 Task: Look for space in Leninogorsk, Russia from 1st June, 2023 to 9th June, 2023 for 5 adults in price range Rs.6000 to Rs.12000. Place can be entire place with 3 bedrooms having 3 beds and 3 bathrooms. Property type can be house, flat, guest house. Booking option can be shelf check-in. Required host language is English.
Action: Mouse moved to (487, 112)
Screenshot: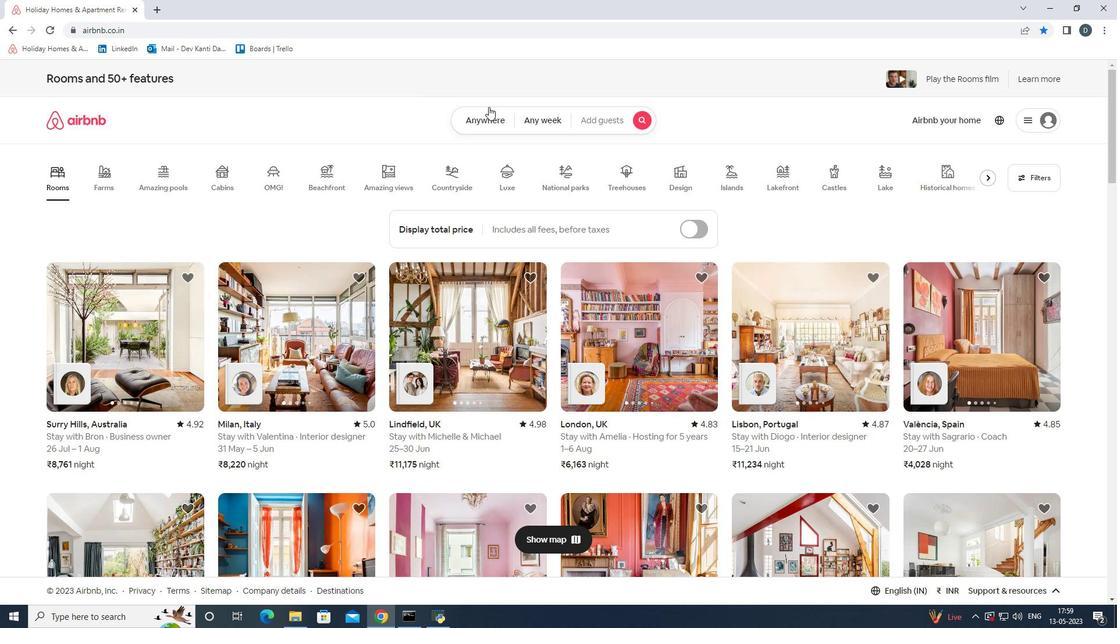 
Action: Mouse pressed left at (487, 112)
Screenshot: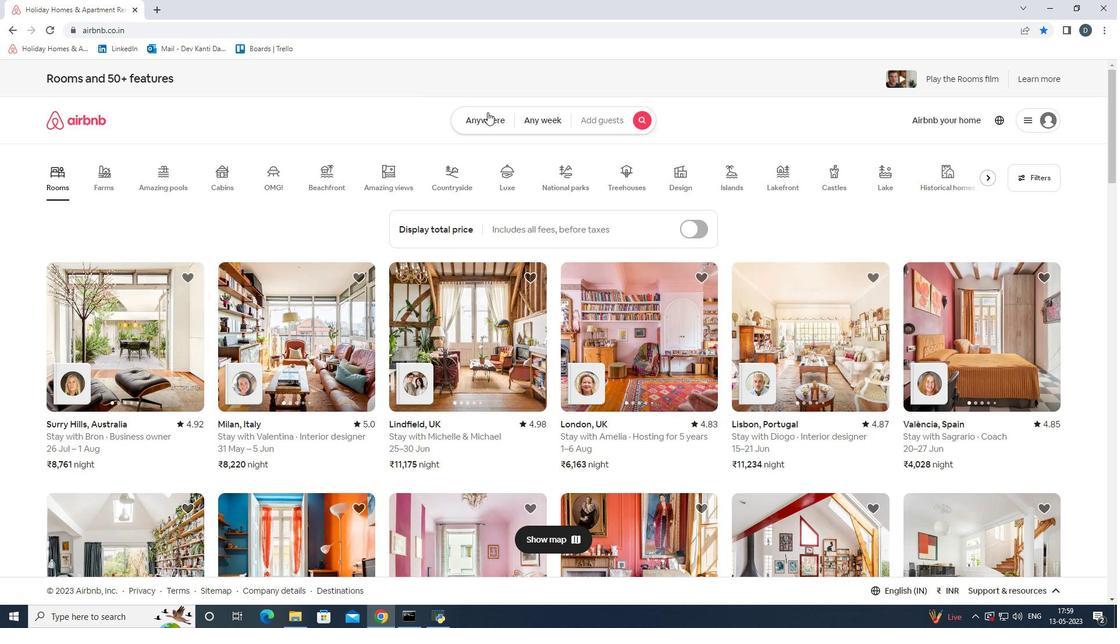 
Action: Mouse moved to (427, 161)
Screenshot: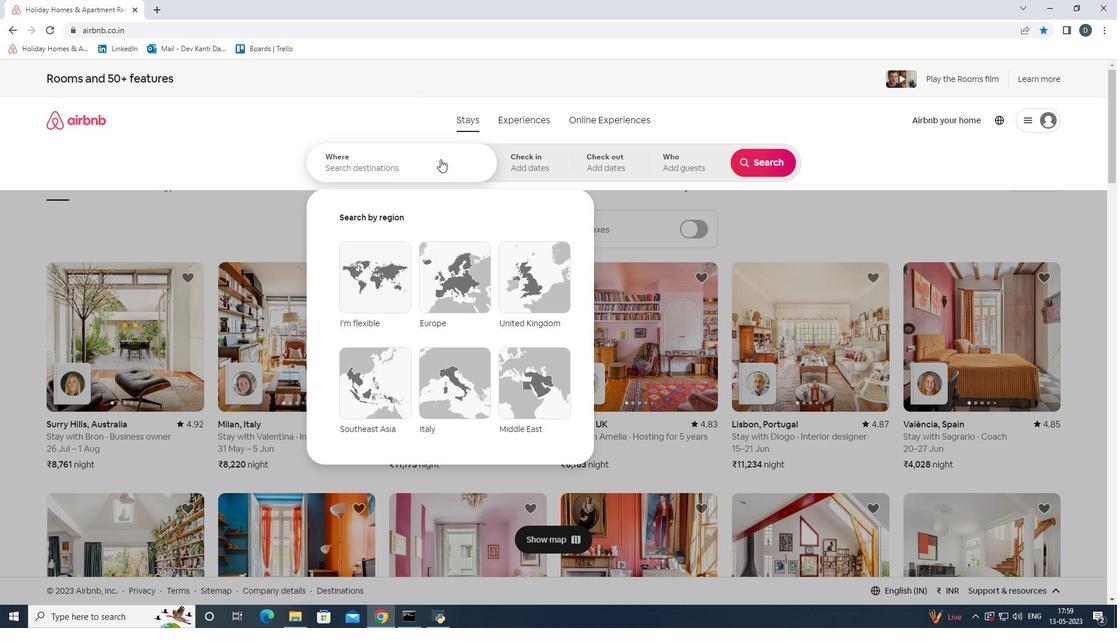 
Action: Mouse pressed left at (427, 161)
Screenshot: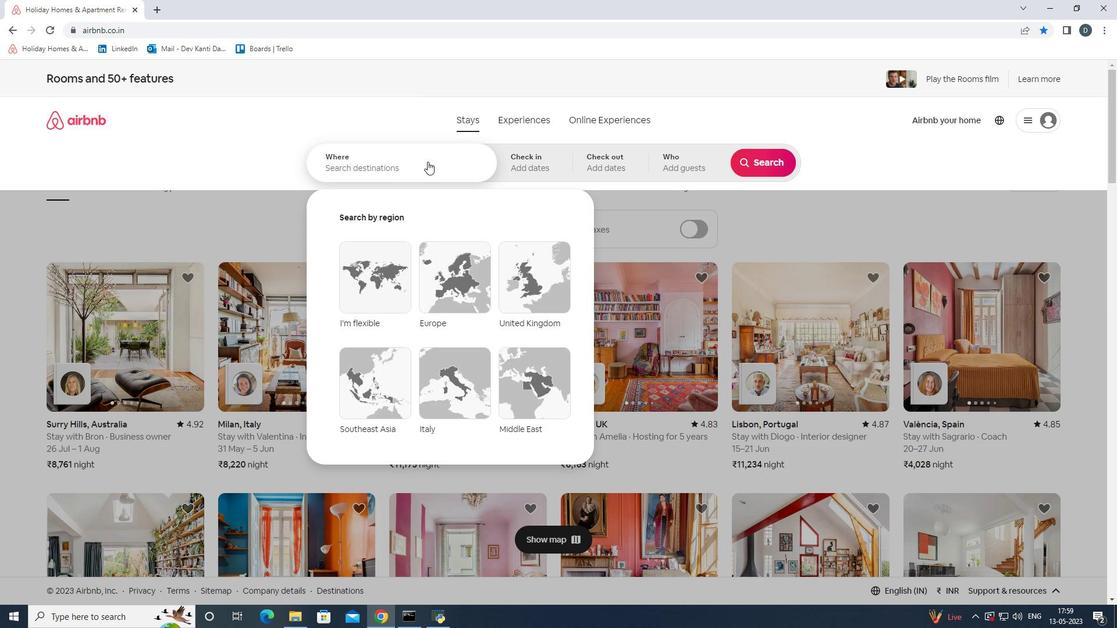 
Action: Mouse moved to (415, 160)
Screenshot: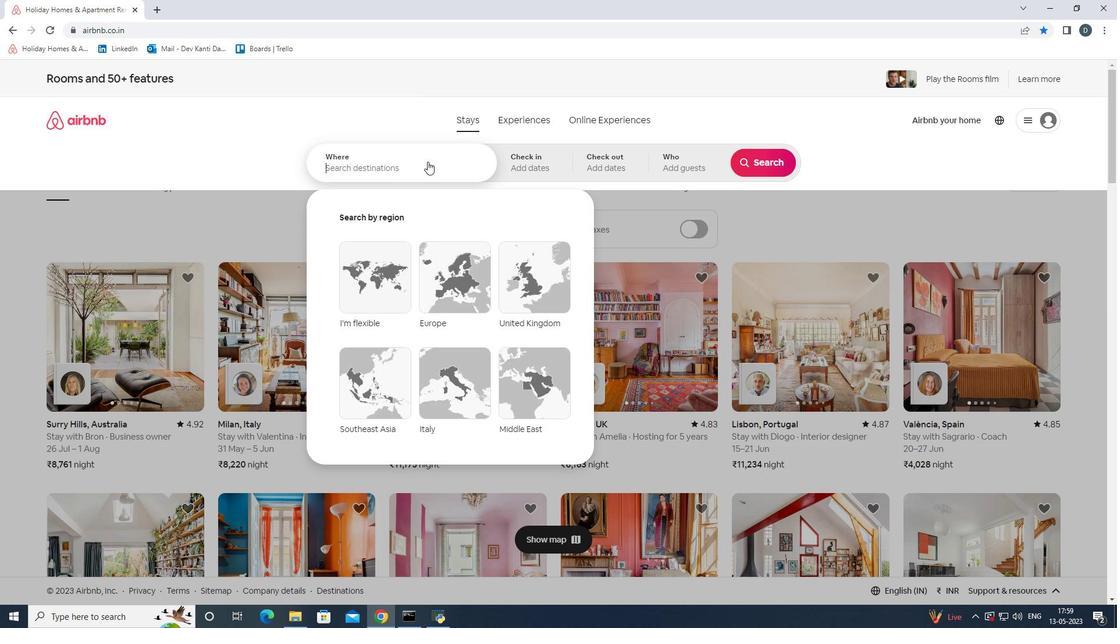 
Action: Key pressed <Key.shift><Key.shift><Key.shift><Key.shift><Key.shift>Leninogorsk,<Key.shift>Russia
Screenshot: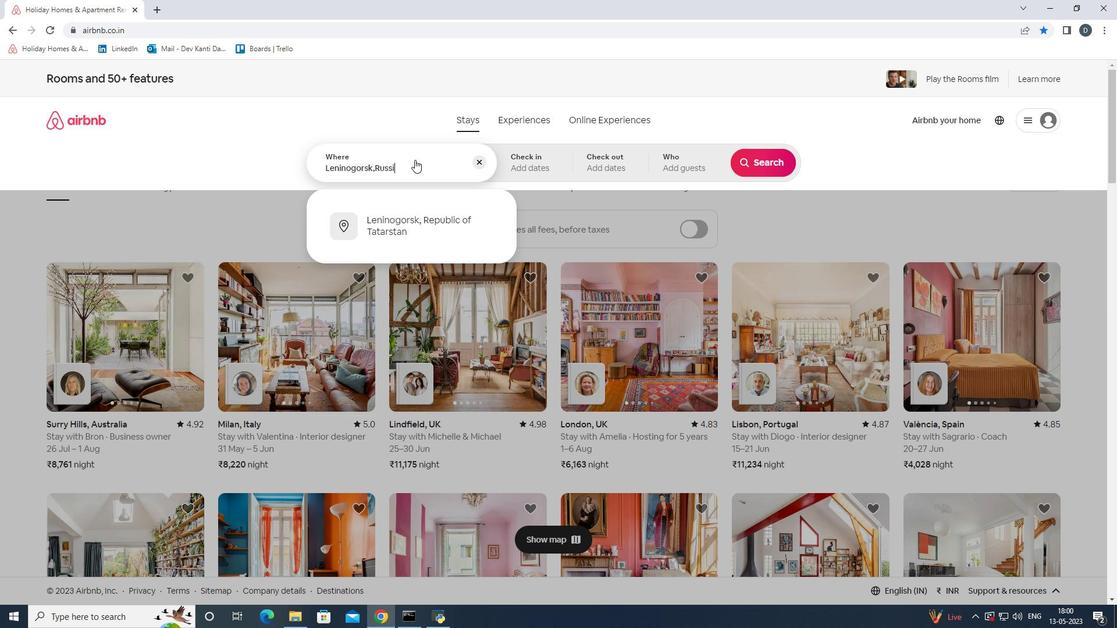 
Action: Mouse moved to (550, 171)
Screenshot: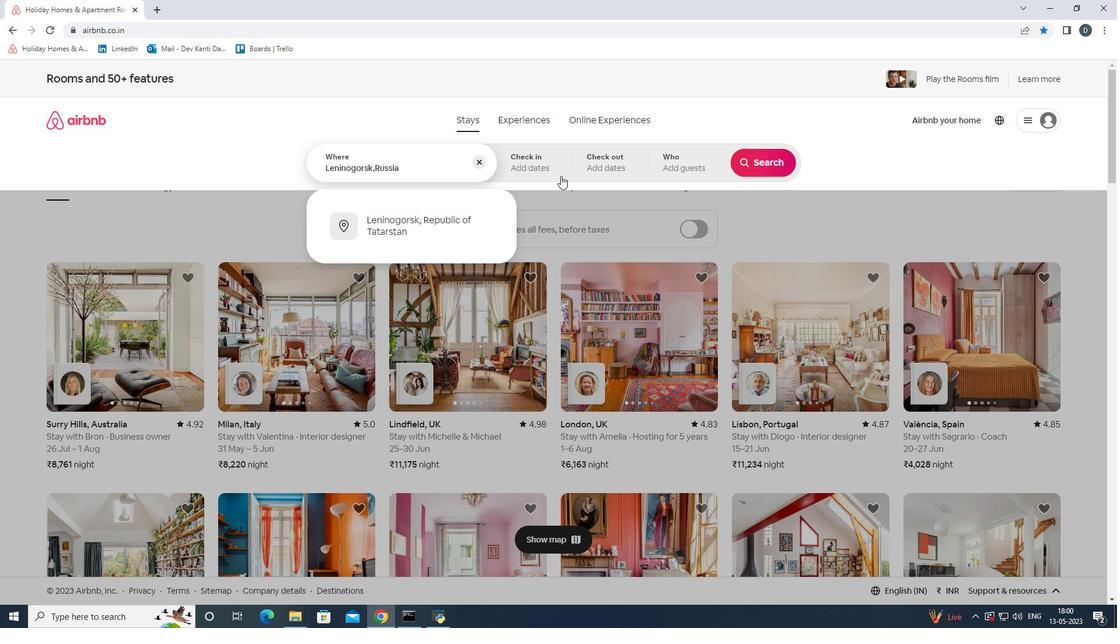 
Action: Mouse pressed left at (550, 171)
Screenshot: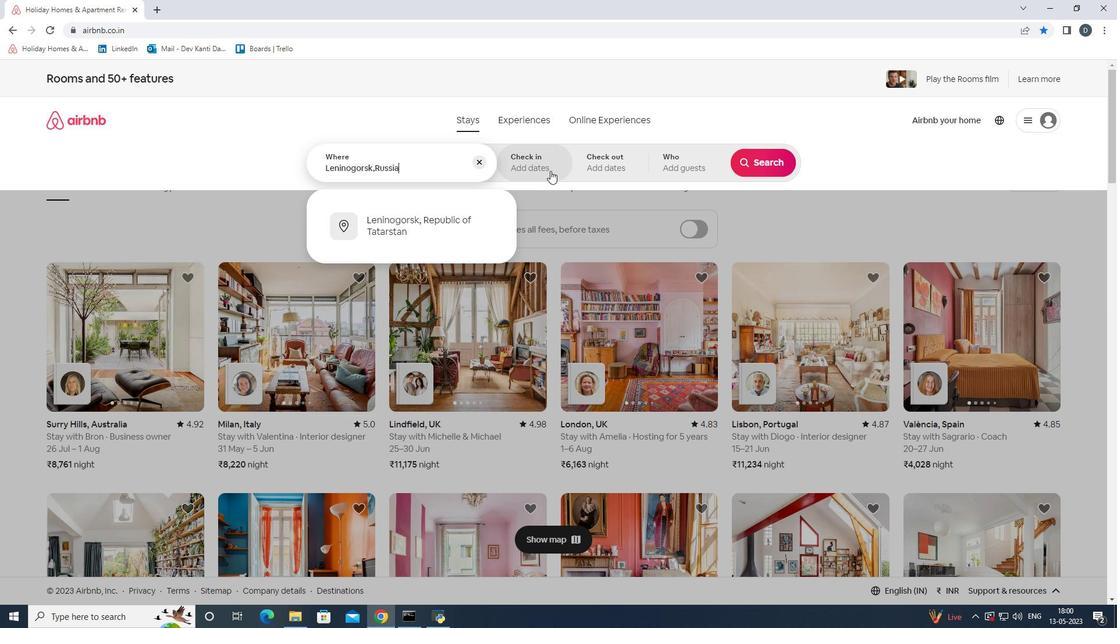 
Action: Mouse moved to (697, 307)
Screenshot: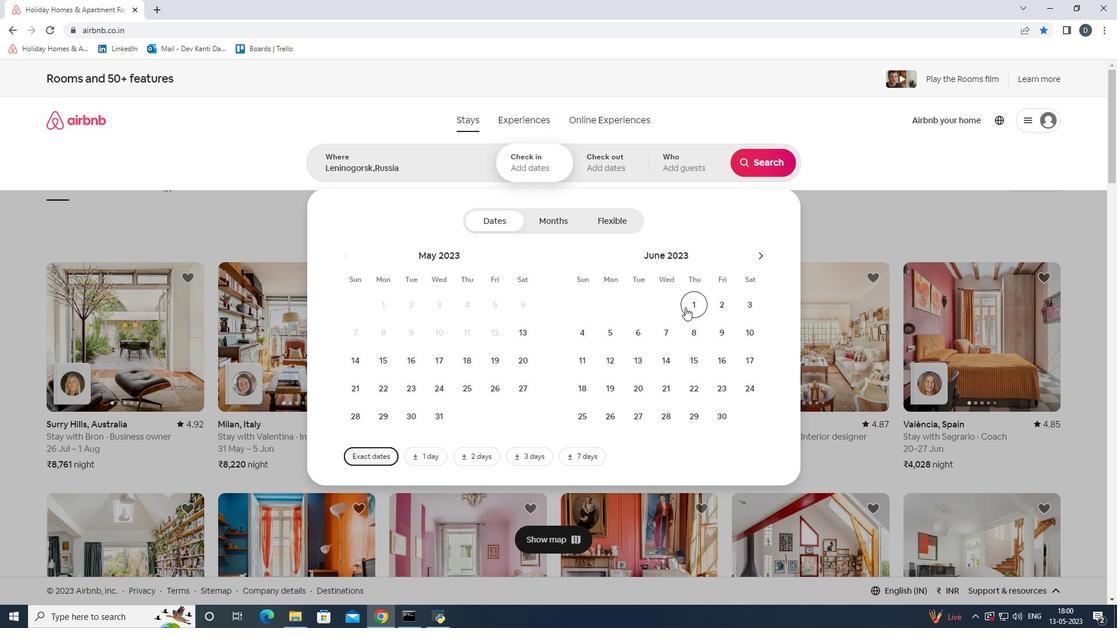 
Action: Mouse pressed left at (697, 307)
Screenshot: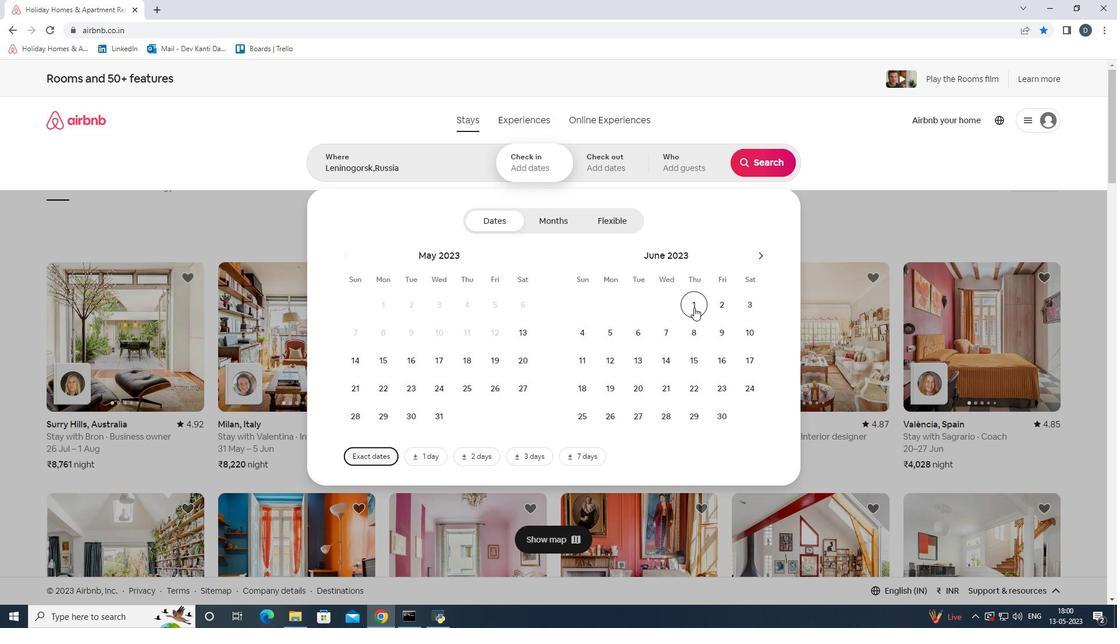 
Action: Mouse moved to (718, 334)
Screenshot: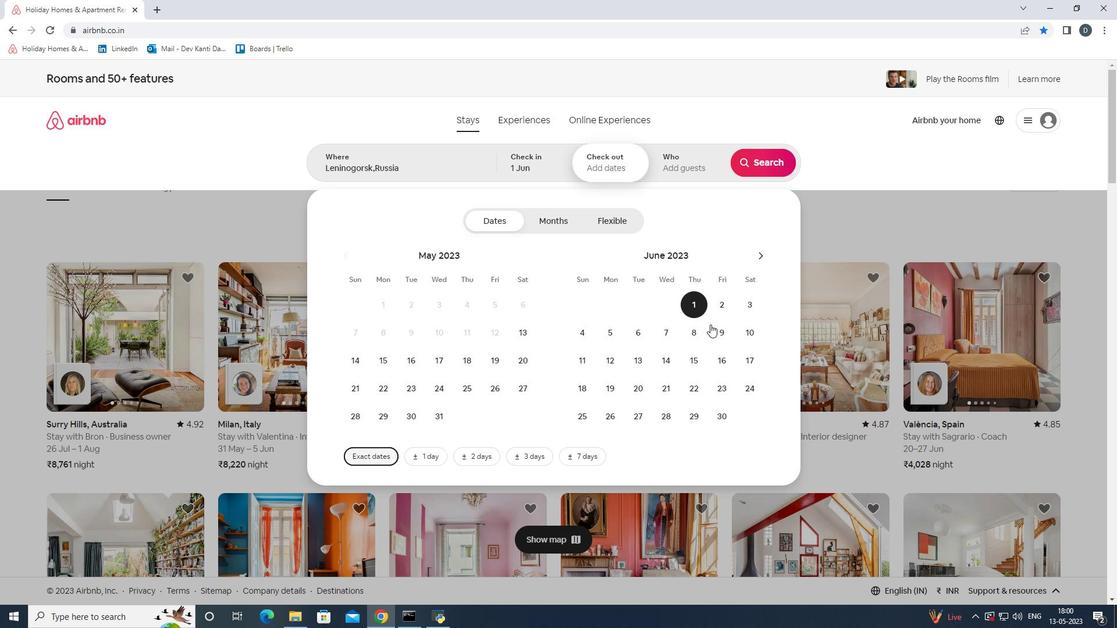 
Action: Mouse pressed left at (718, 334)
Screenshot: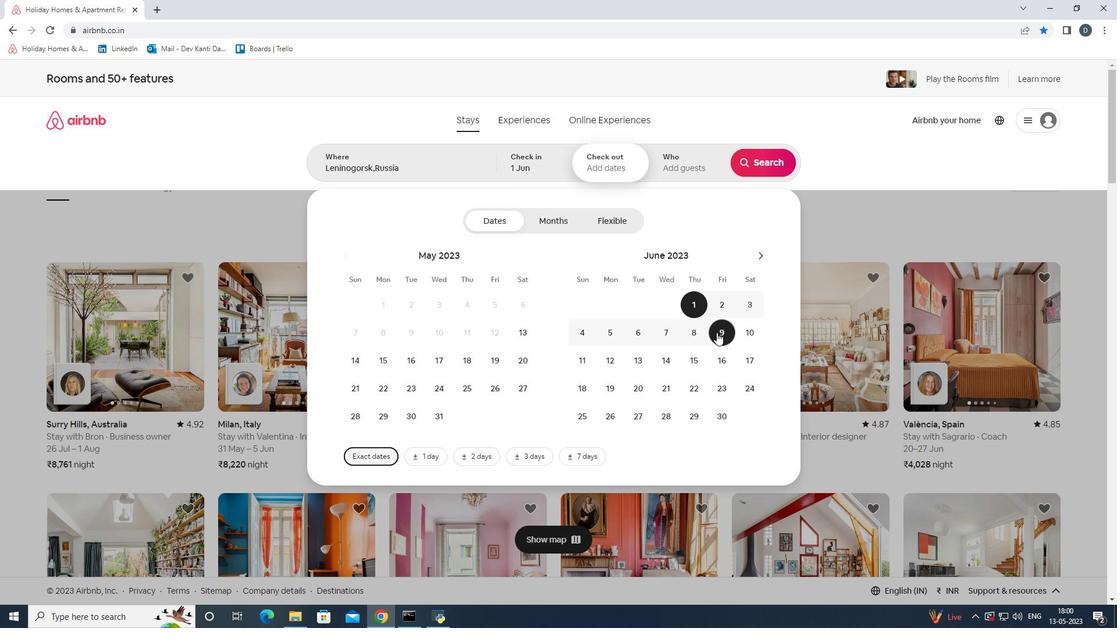 
Action: Mouse moved to (683, 162)
Screenshot: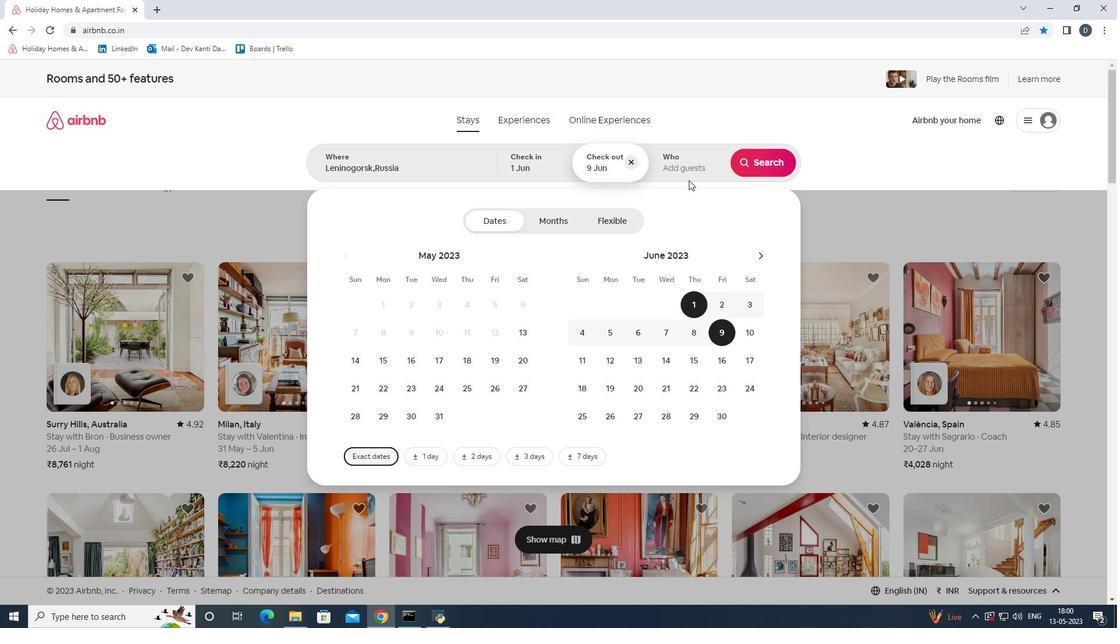 
Action: Mouse pressed left at (683, 162)
Screenshot: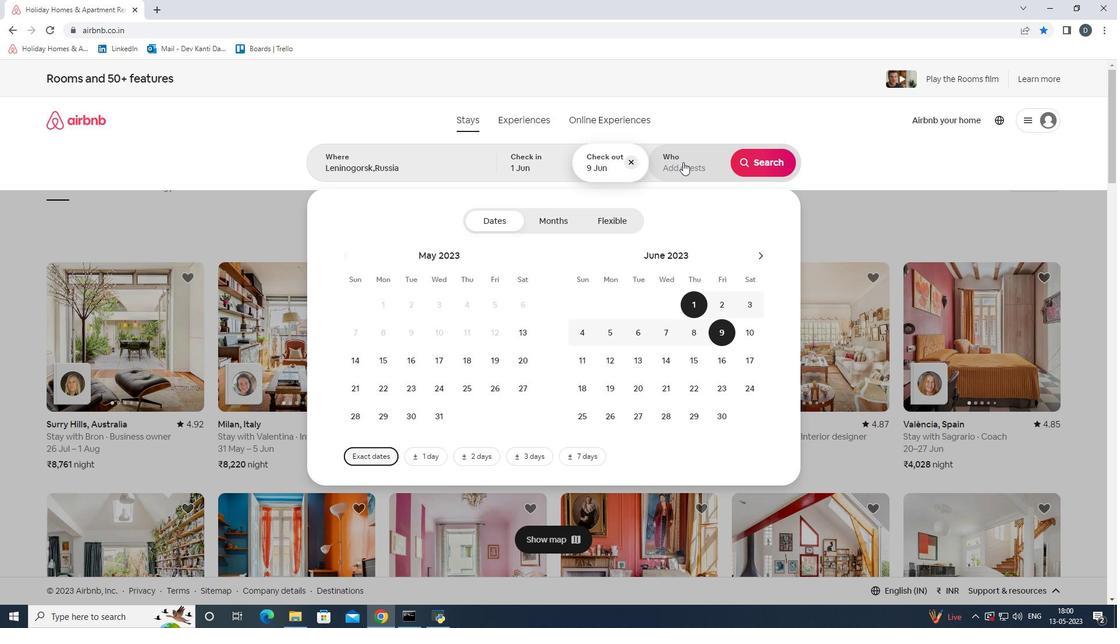 
Action: Mouse moved to (767, 222)
Screenshot: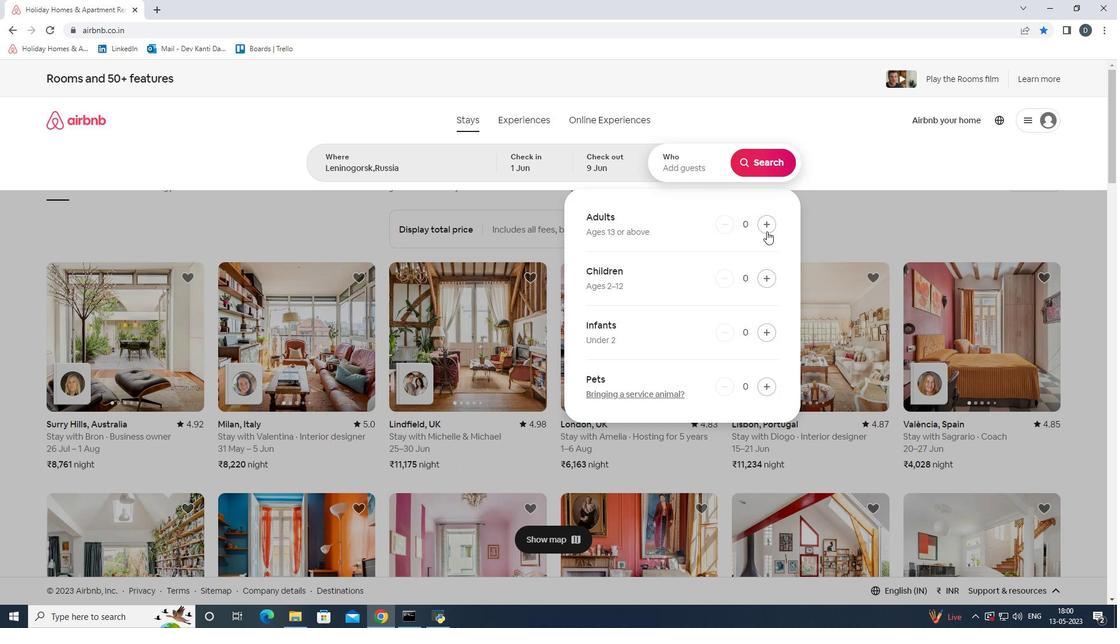 
Action: Mouse pressed left at (767, 222)
Screenshot: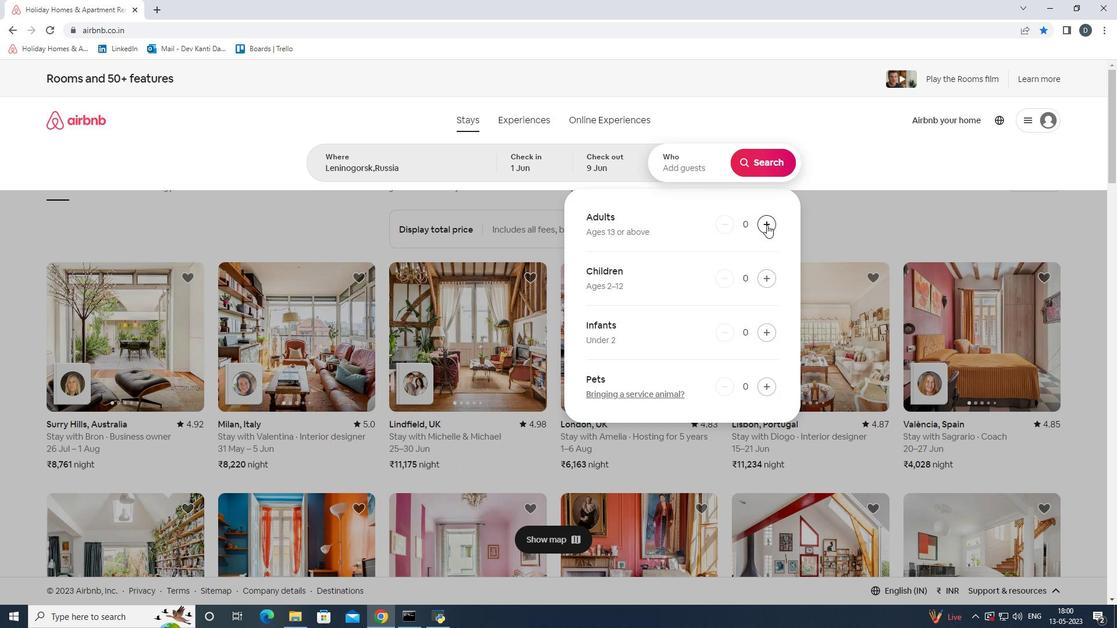 
Action: Mouse pressed left at (767, 222)
Screenshot: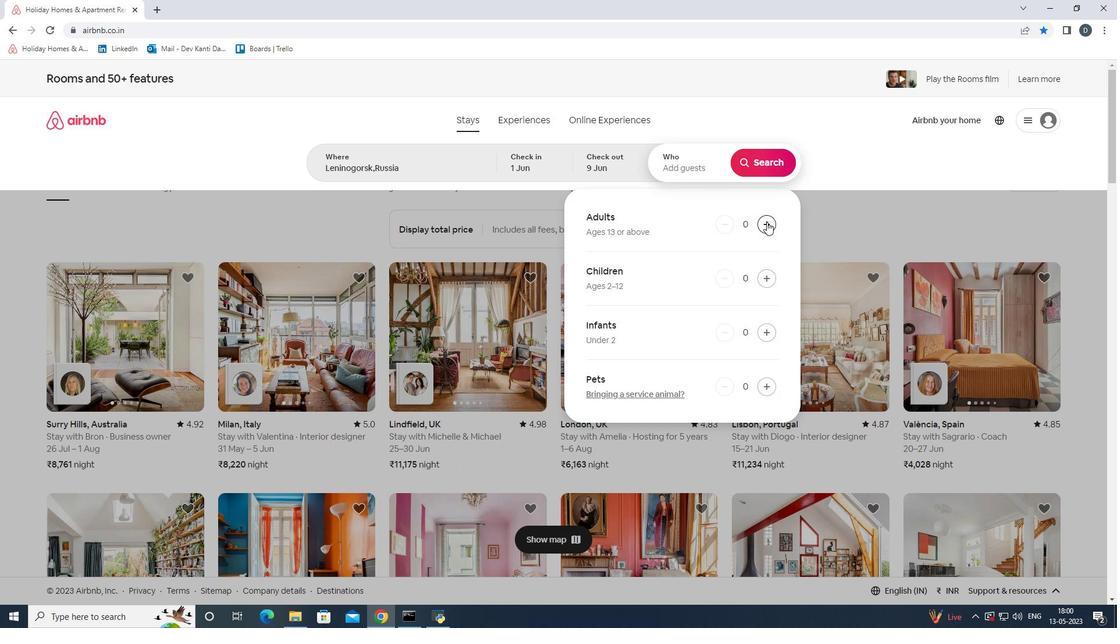 
Action: Mouse pressed left at (767, 222)
Screenshot: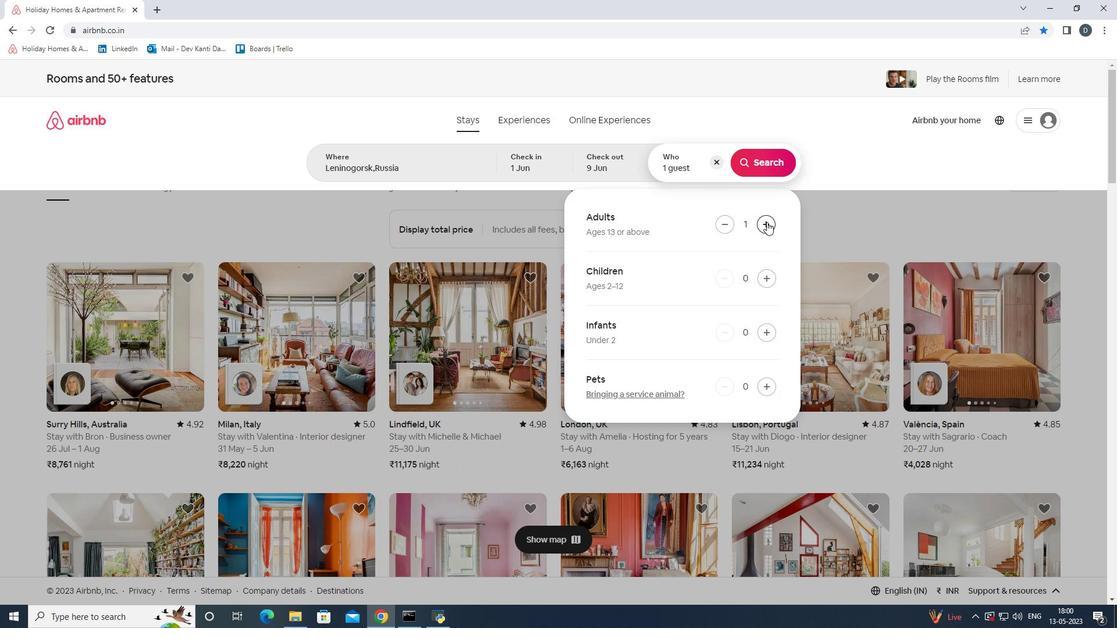 
Action: Mouse pressed left at (767, 222)
Screenshot: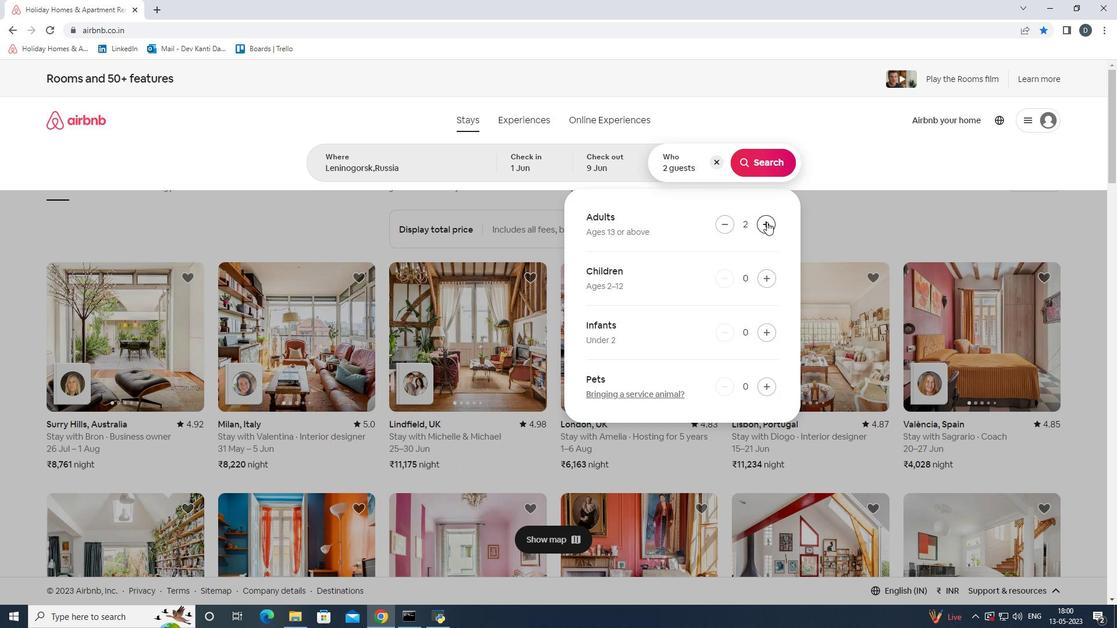 
Action: Mouse pressed left at (767, 222)
Screenshot: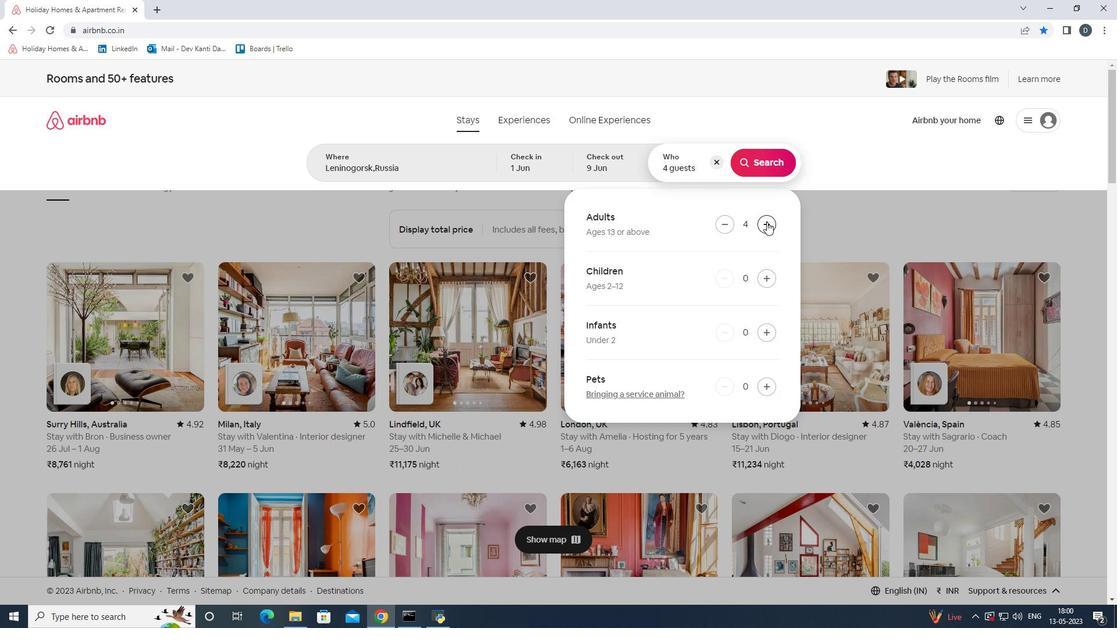
Action: Mouse moved to (765, 157)
Screenshot: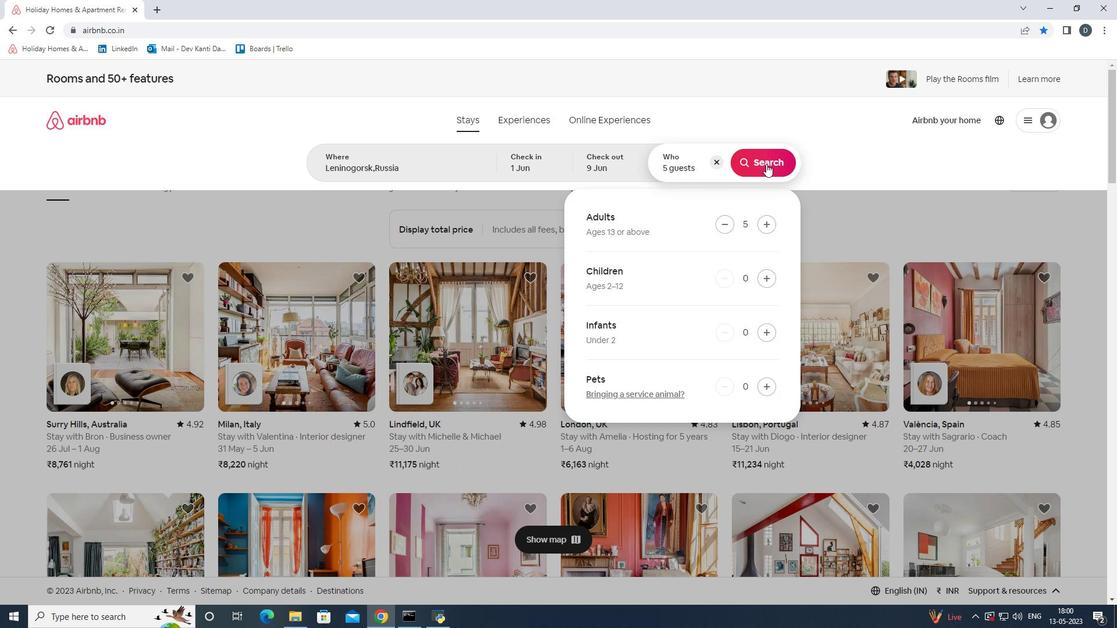 
Action: Mouse pressed left at (765, 157)
Screenshot: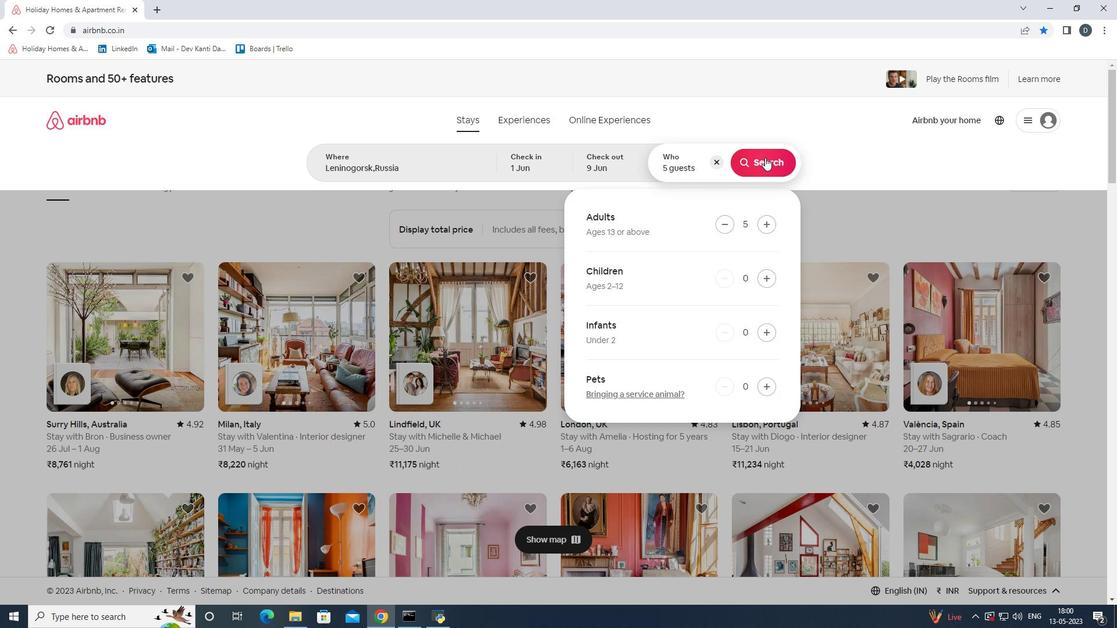 
Action: Mouse moved to (1060, 123)
Screenshot: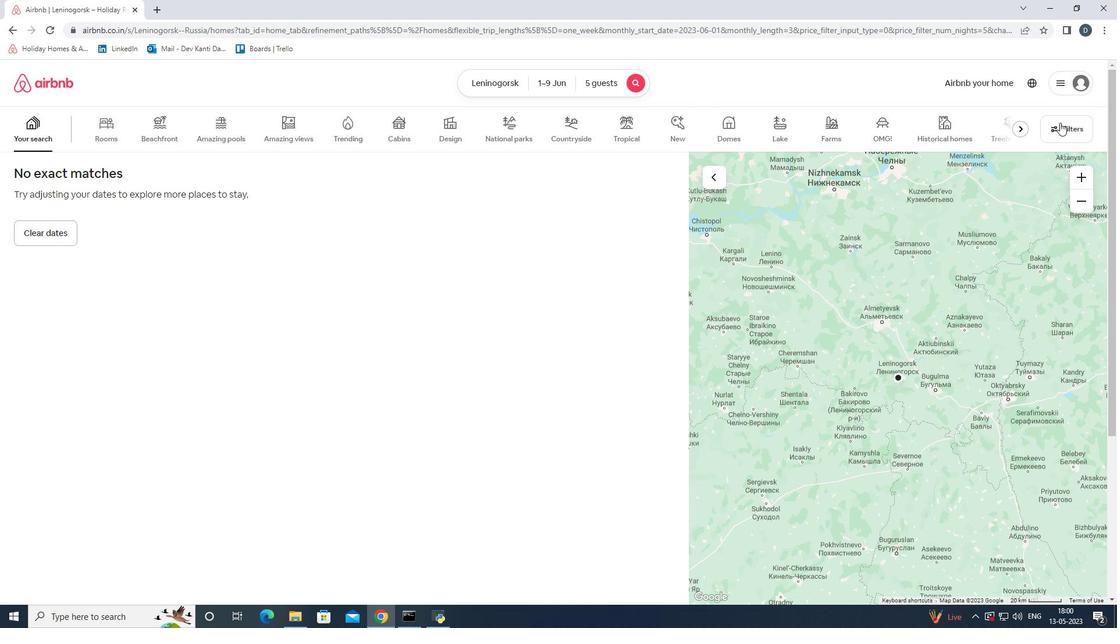 
Action: Mouse pressed left at (1060, 123)
Screenshot: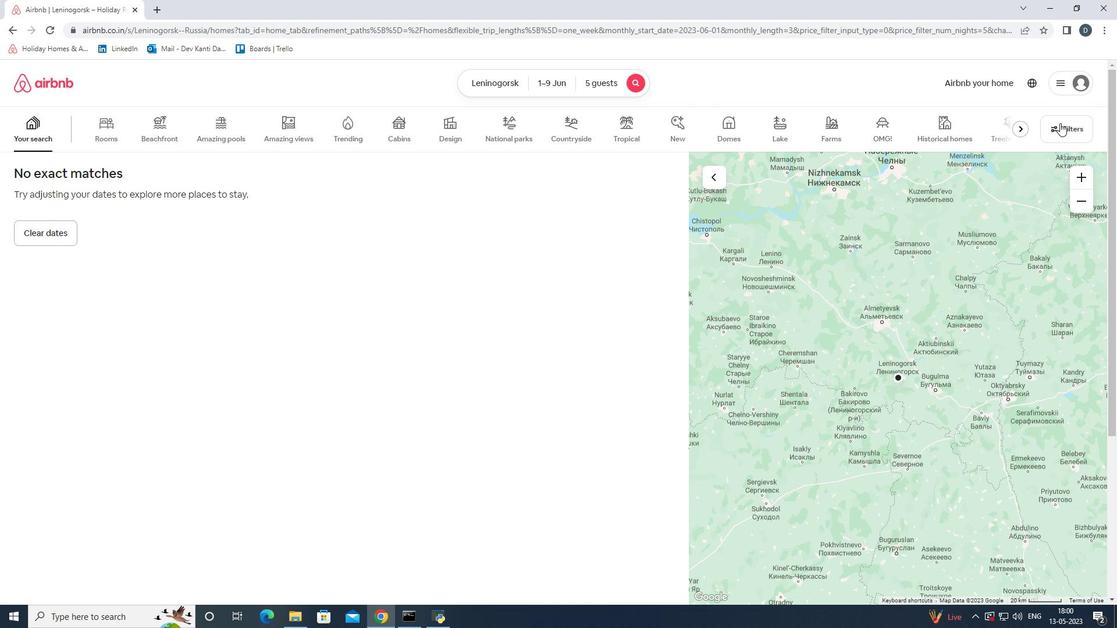 
Action: Mouse moved to (408, 203)
Screenshot: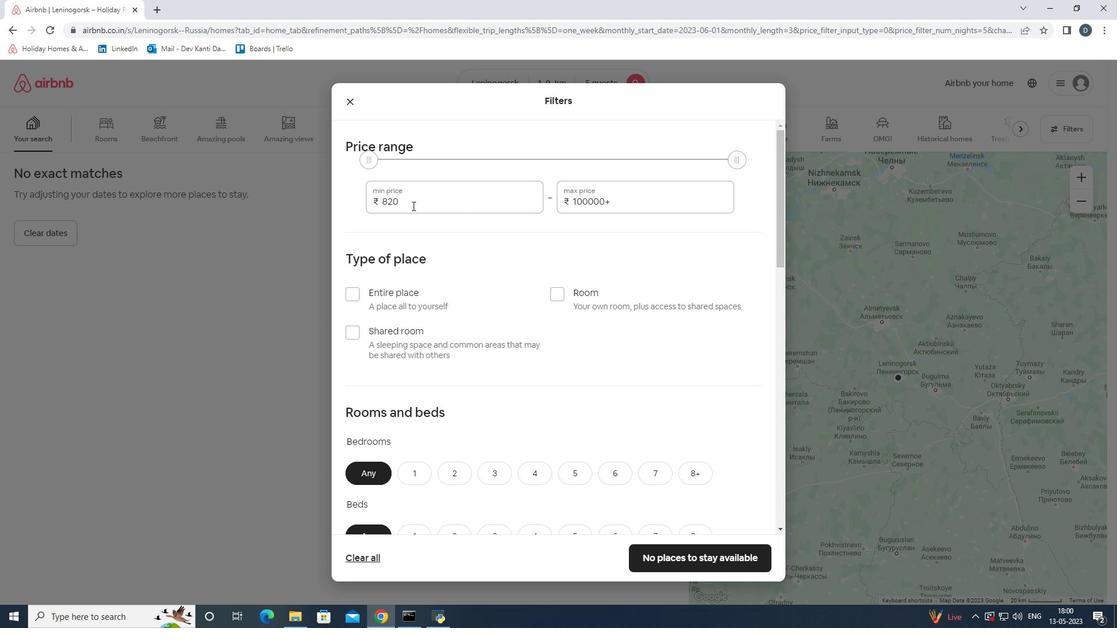
Action: Mouse pressed left at (408, 203)
Screenshot: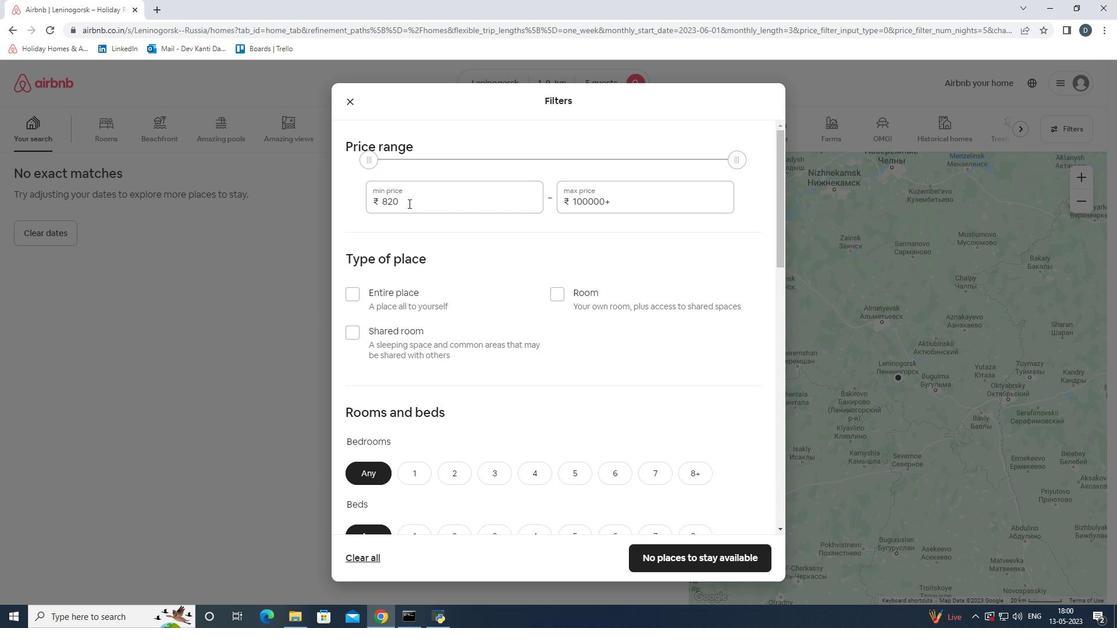 
Action: Mouse moved to (334, 199)
Screenshot: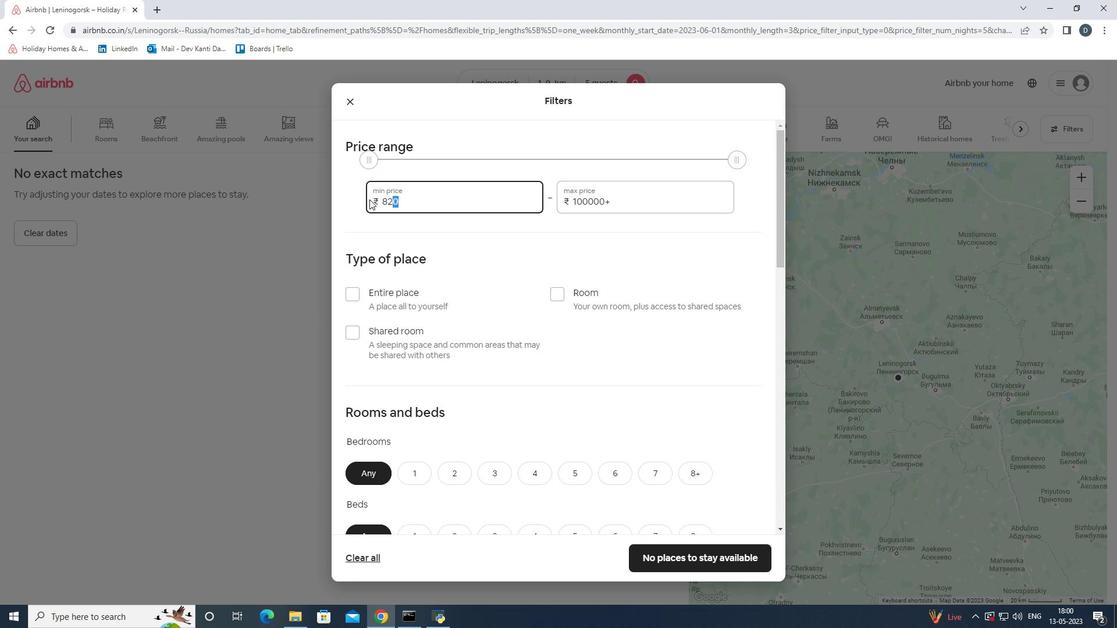 
Action: Key pressed 6000
Screenshot: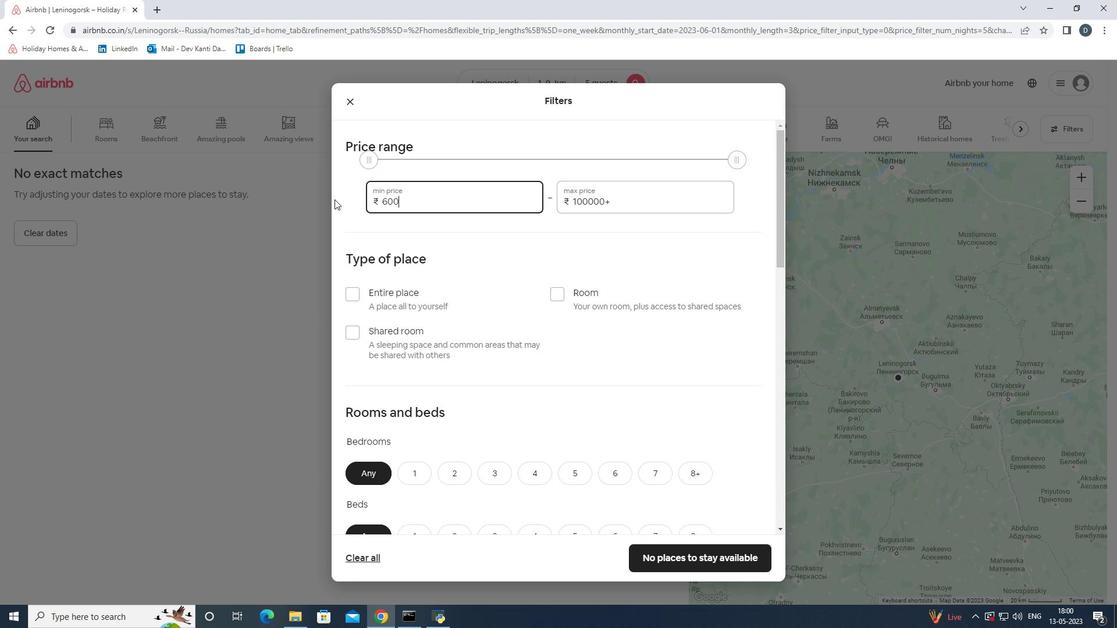 
Action: Mouse moved to (619, 201)
Screenshot: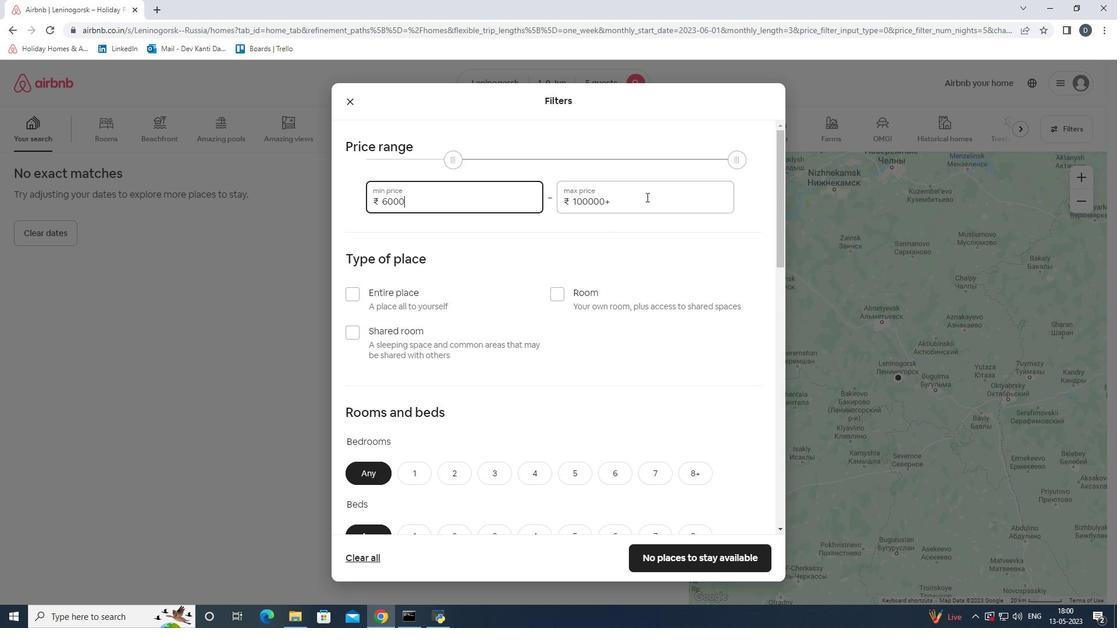
Action: Mouse pressed left at (619, 201)
Screenshot: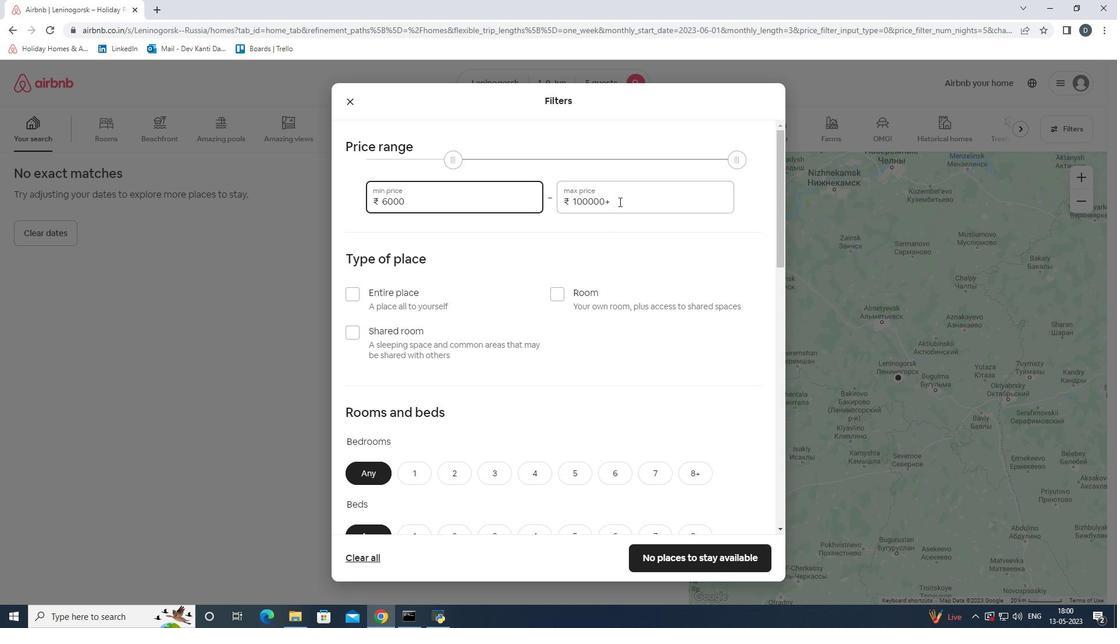 
Action: Mouse moved to (513, 201)
Screenshot: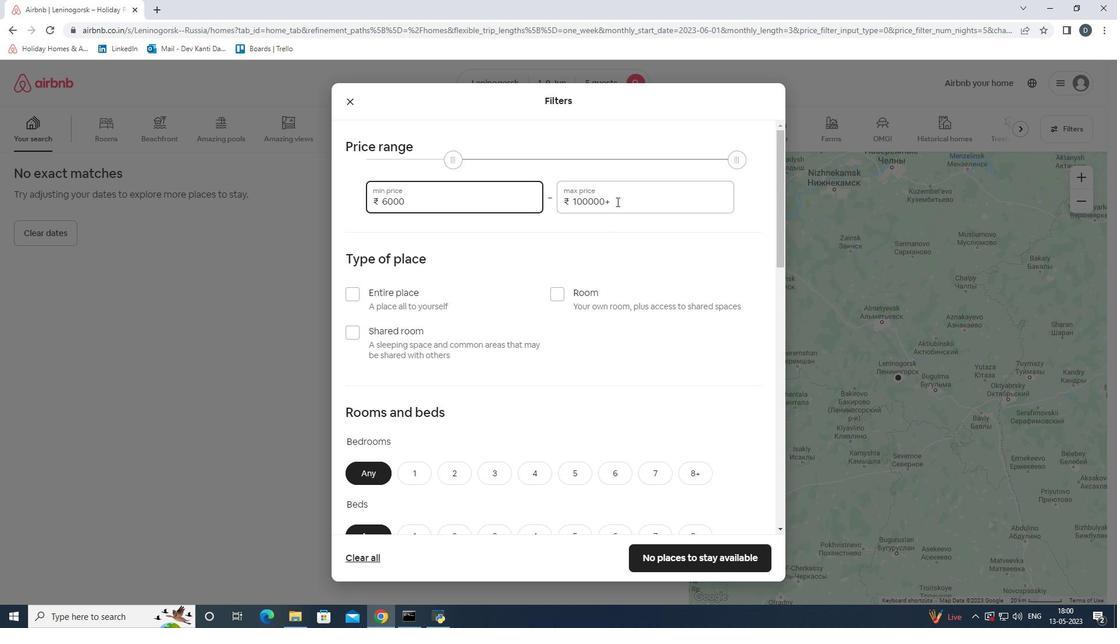 
Action: Key pressed 12000
Screenshot: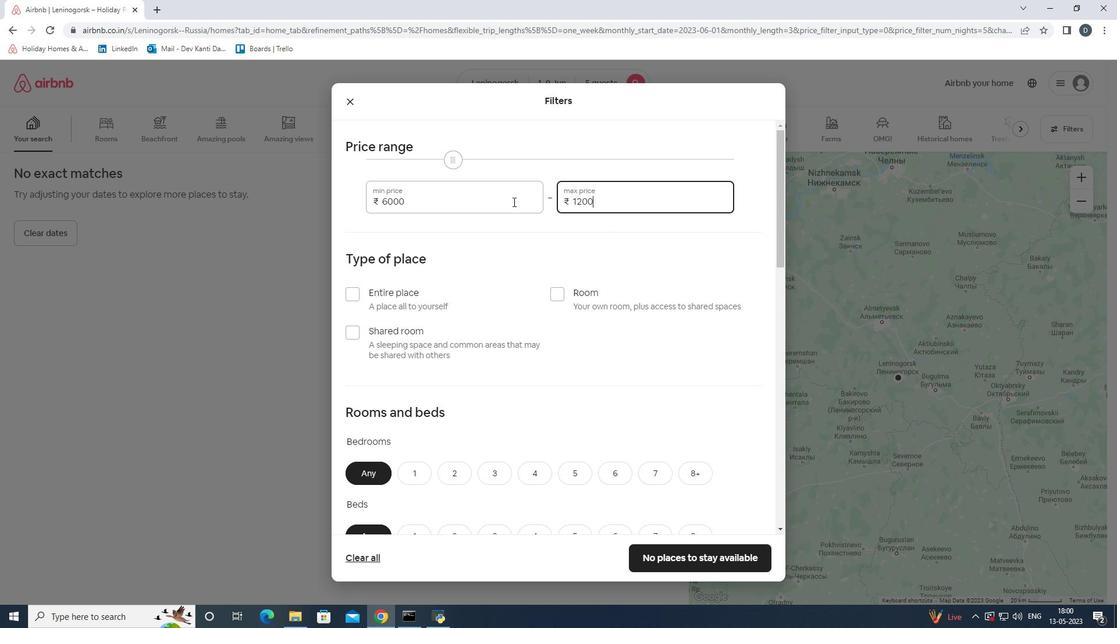 
Action: Mouse moved to (596, 262)
Screenshot: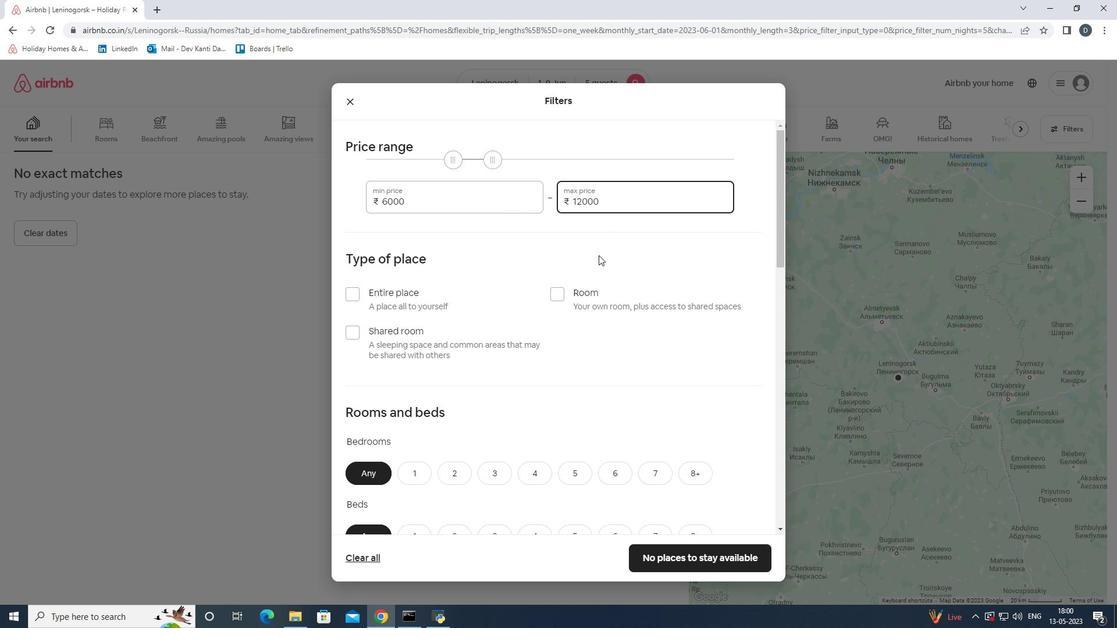 
Action: Mouse scrolled (596, 261) with delta (0, 0)
Screenshot: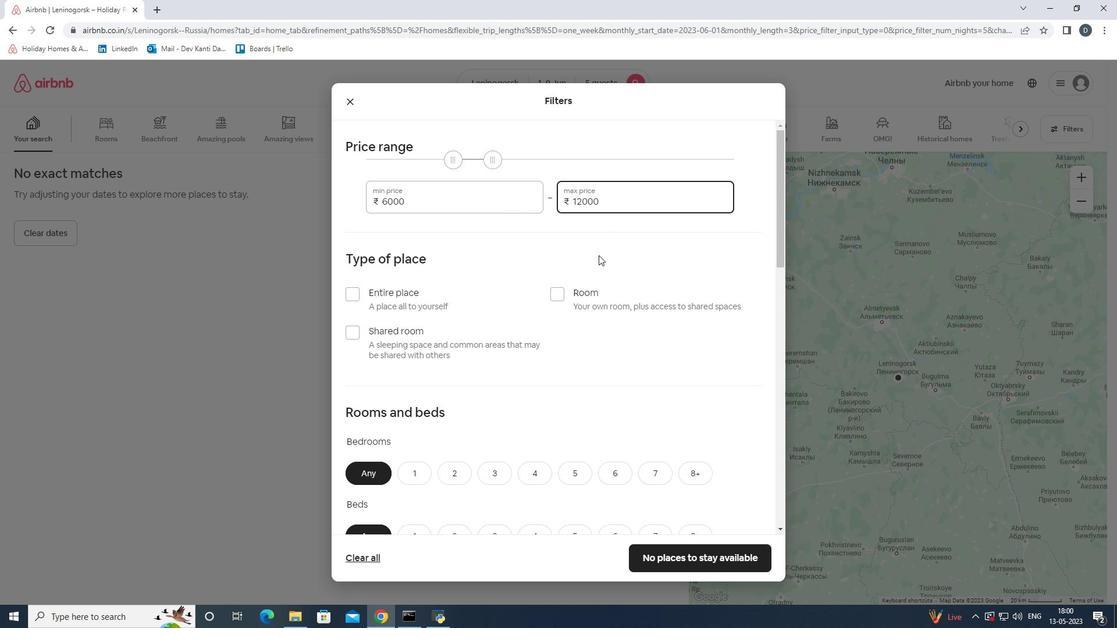 
Action: Mouse moved to (531, 275)
Screenshot: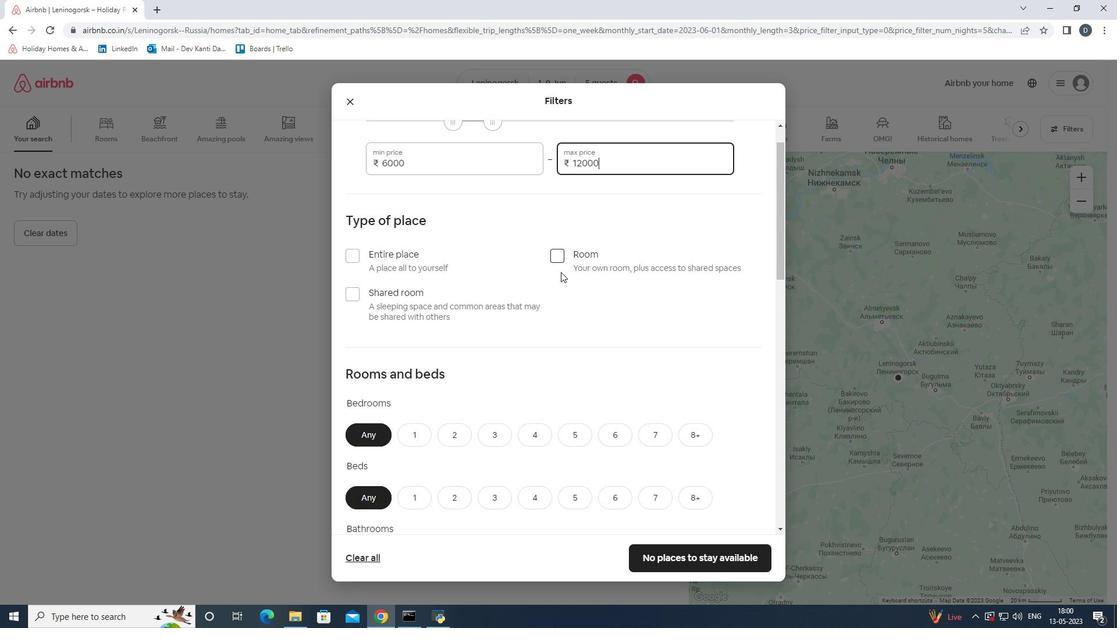 
Action: Mouse scrolled (537, 274) with delta (0, 0)
Screenshot: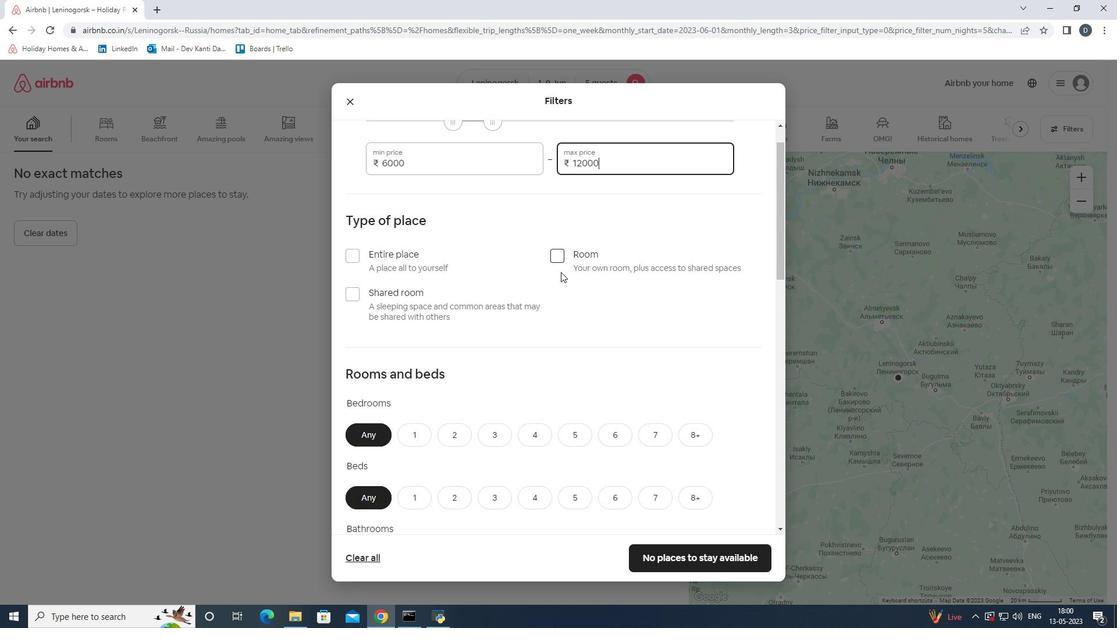 
Action: Mouse moved to (357, 175)
Screenshot: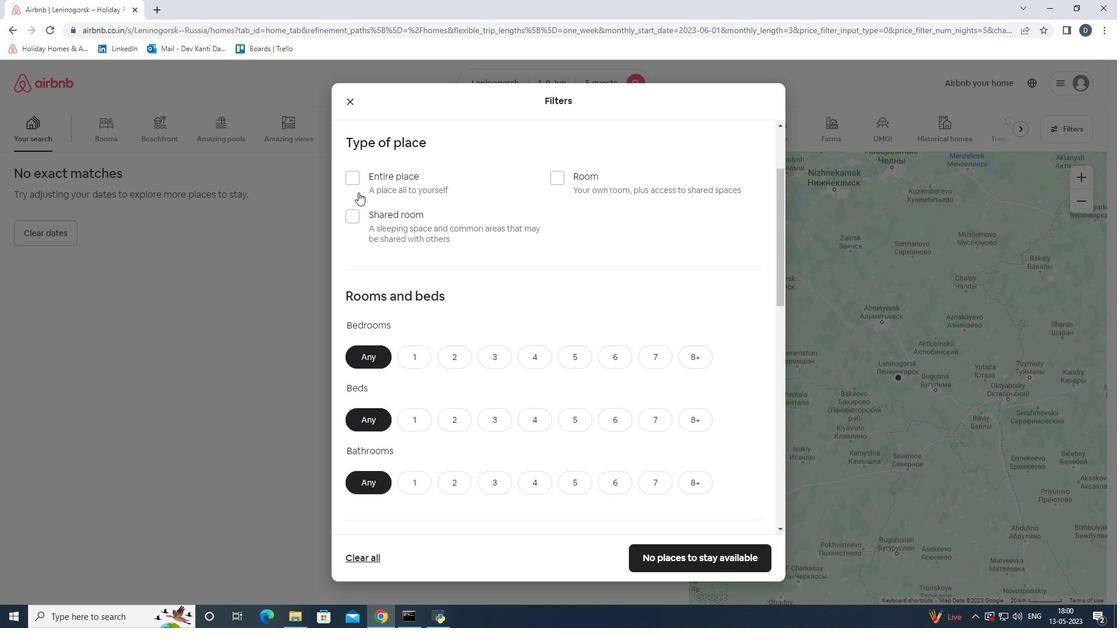 
Action: Mouse pressed left at (357, 175)
Screenshot: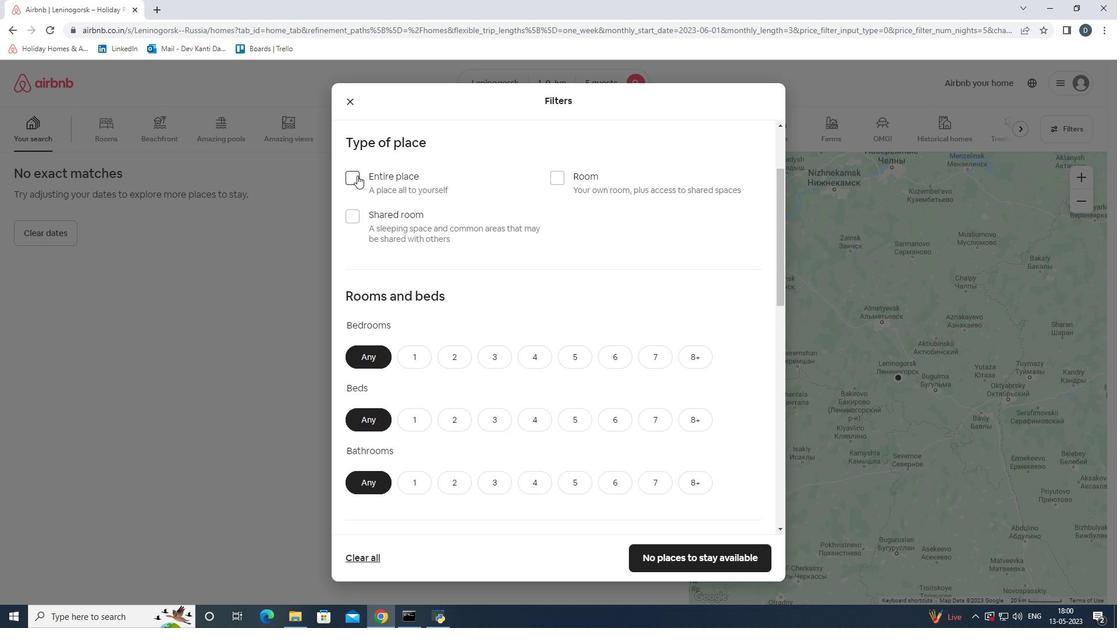 
Action: Mouse moved to (571, 215)
Screenshot: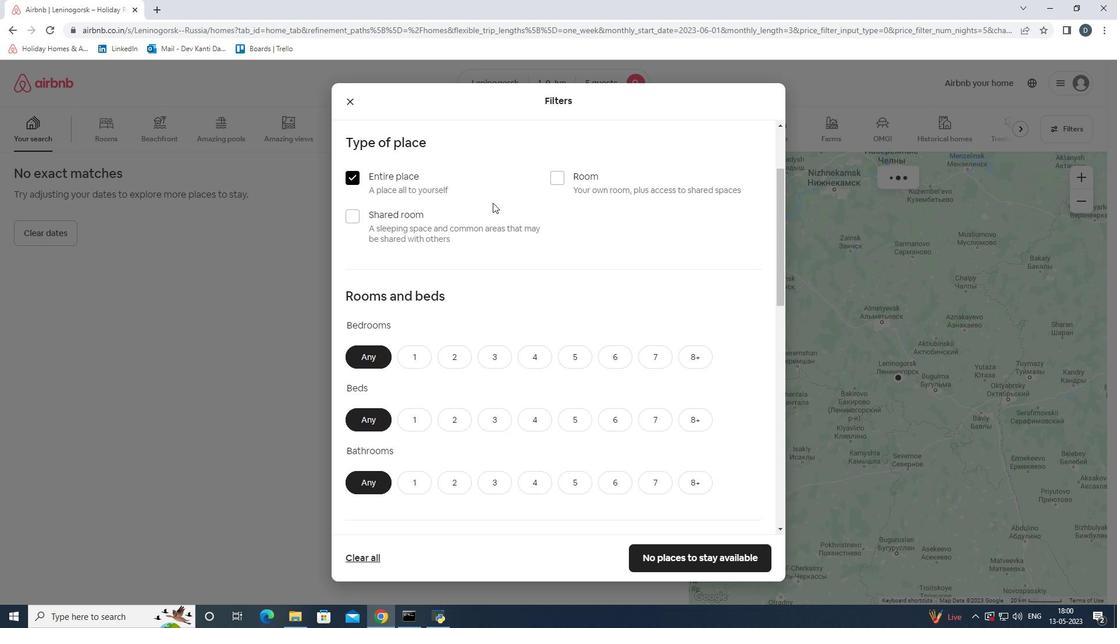 
Action: Mouse scrolled (571, 214) with delta (0, 0)
Screenshot: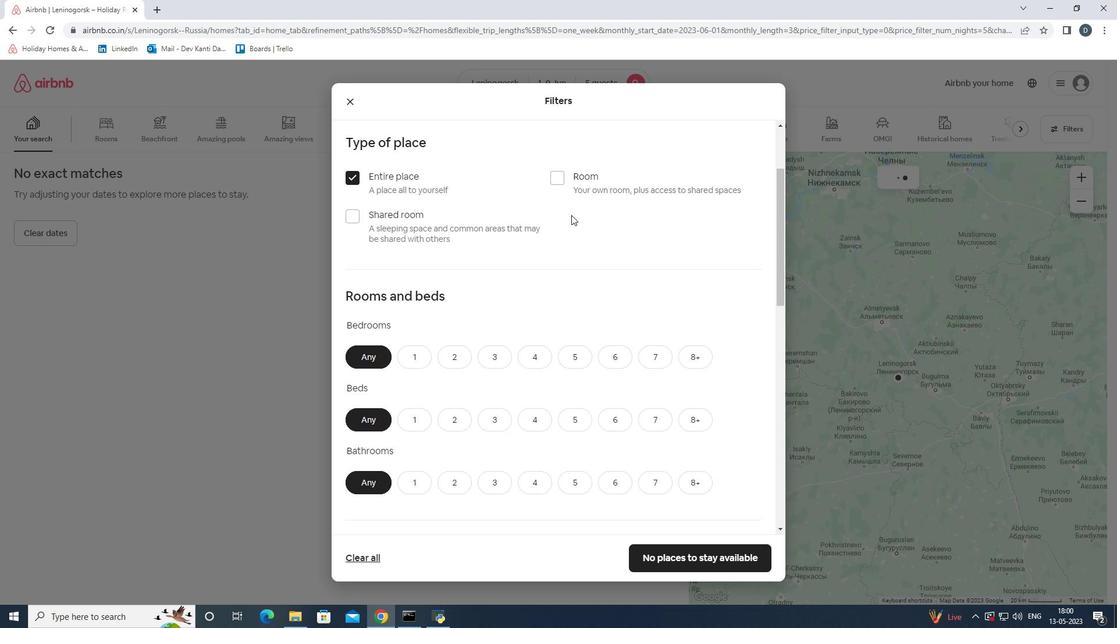 
Action: Mouse scrolled (571, 214) with delta (0, 0)
Screenshot: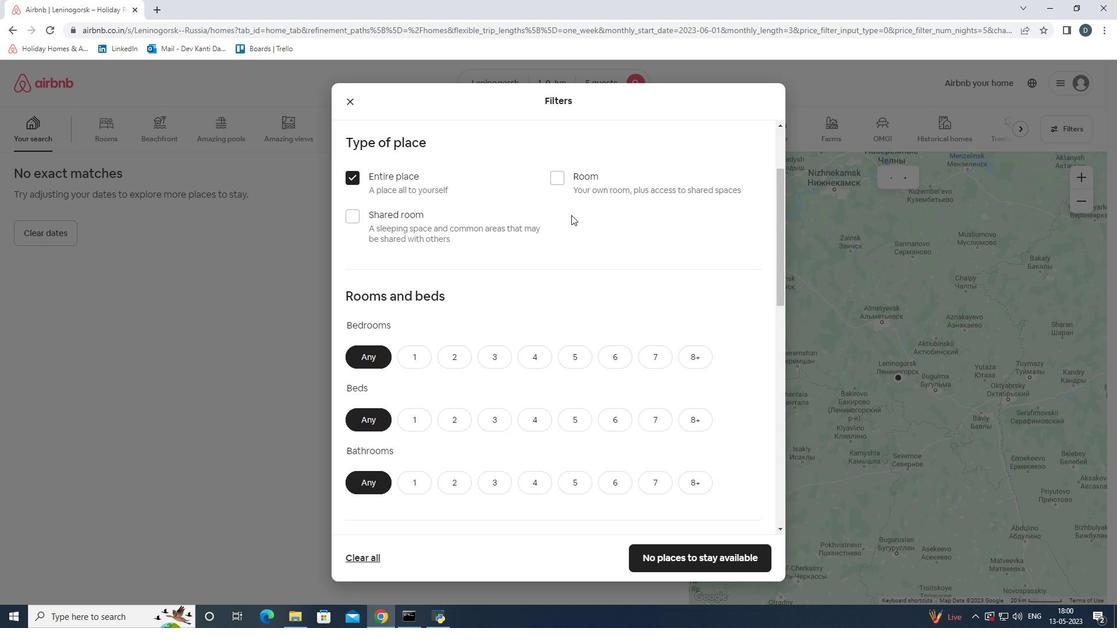 
Action: Mouse moved to (544, 212)
Screenshot: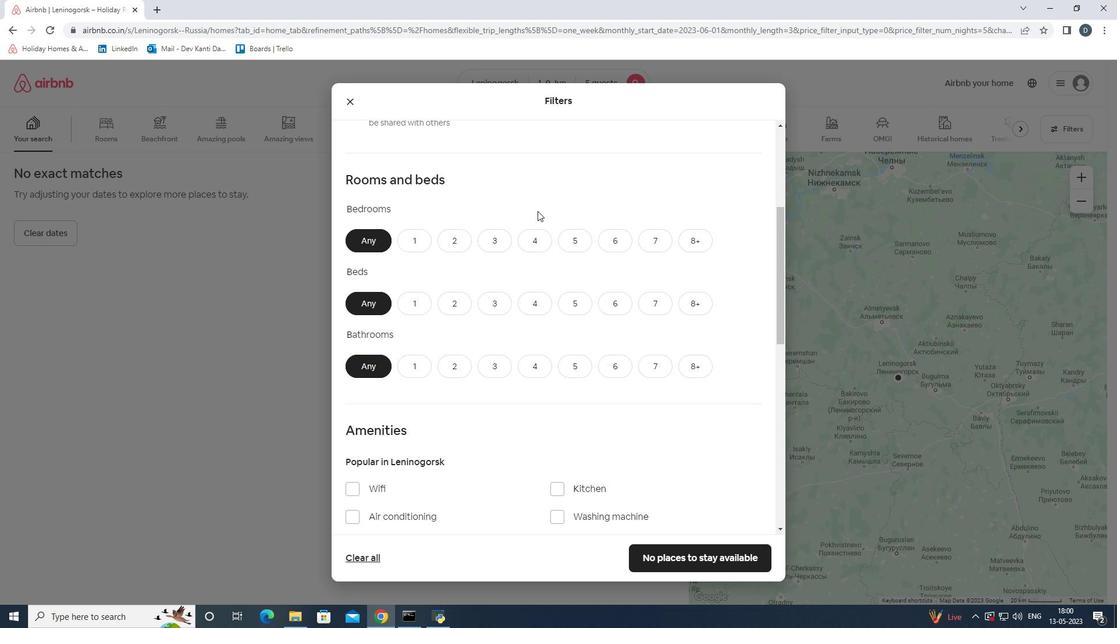 
Action: Mouse scrolled (544, 211) with delta (0, 0)
Screenshot: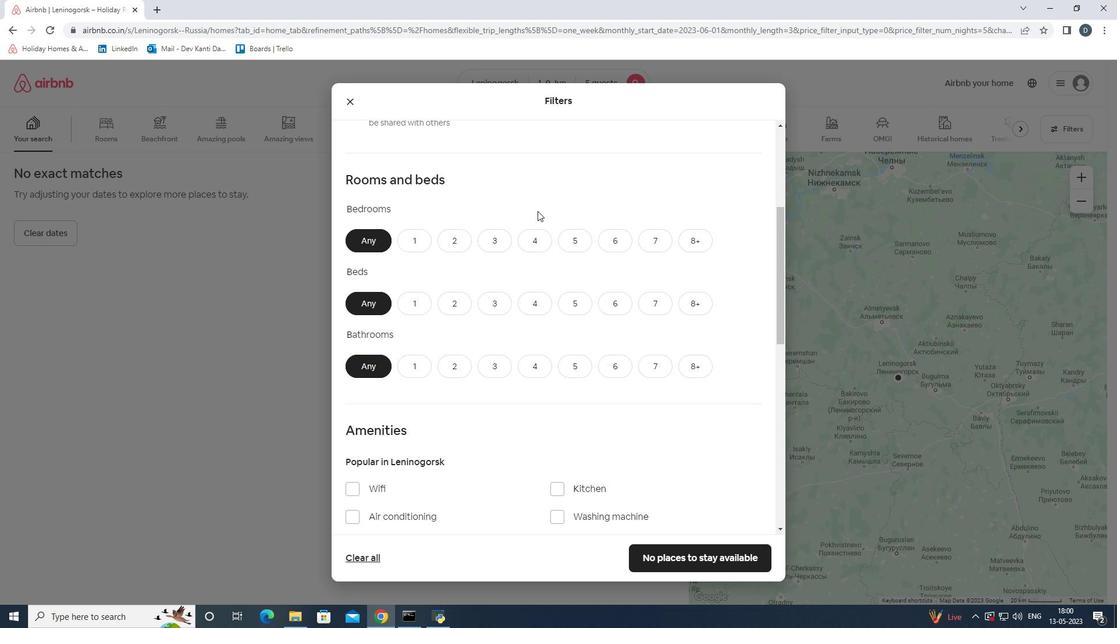 
Action: Mouse moved to (503, 186)
Screenshot: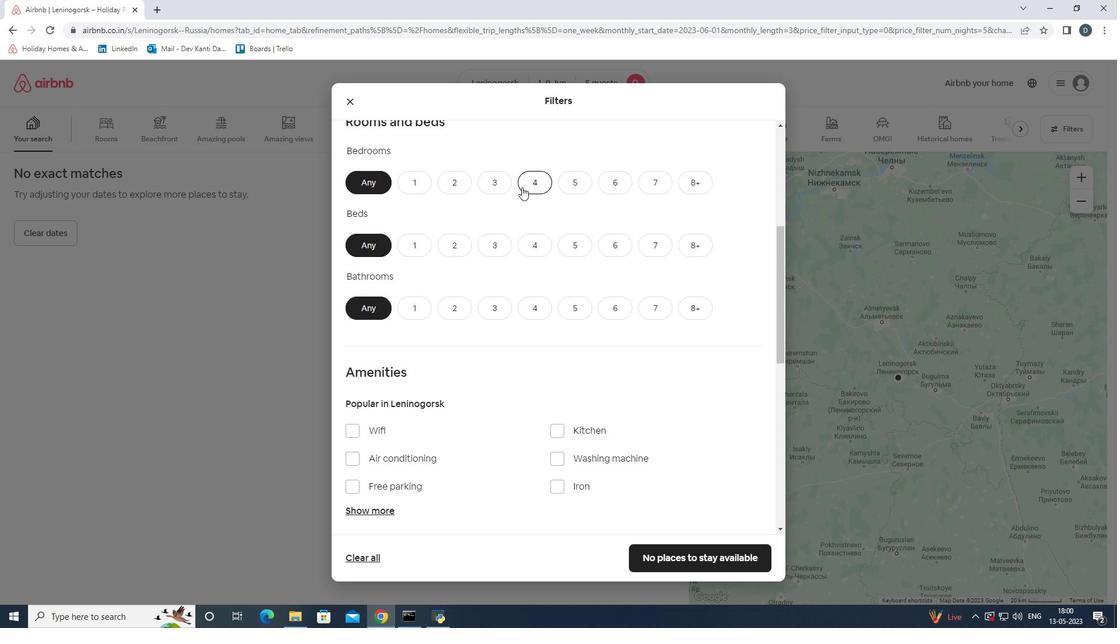 
Action: Mouse pressed left at (503, 186)
Screenshot: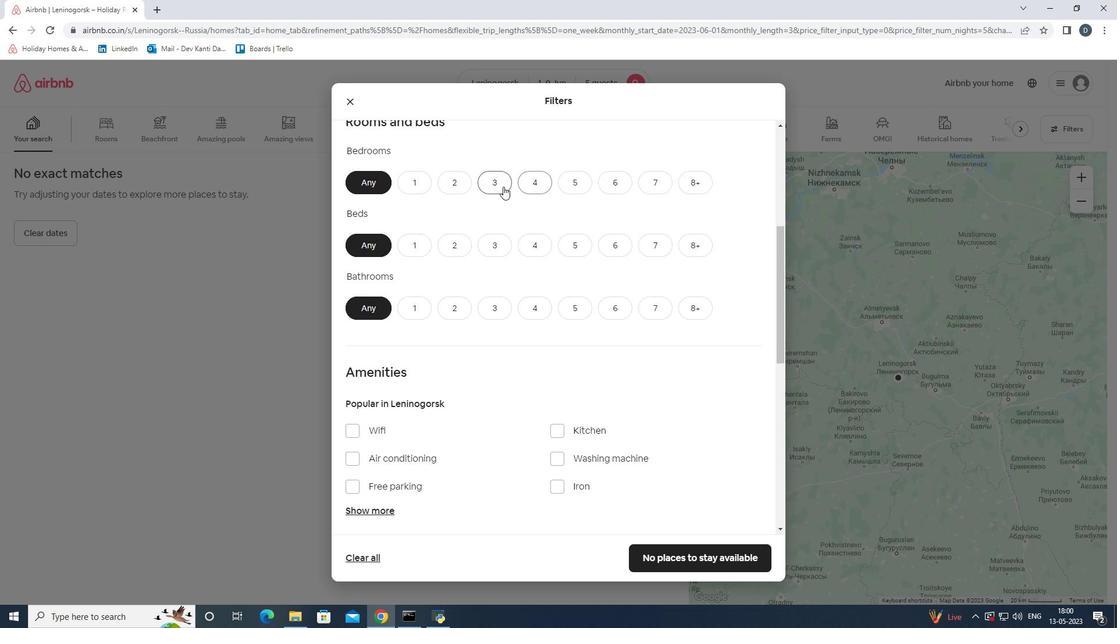 
Action: Mouse moved to (498, 236)
Screenshot: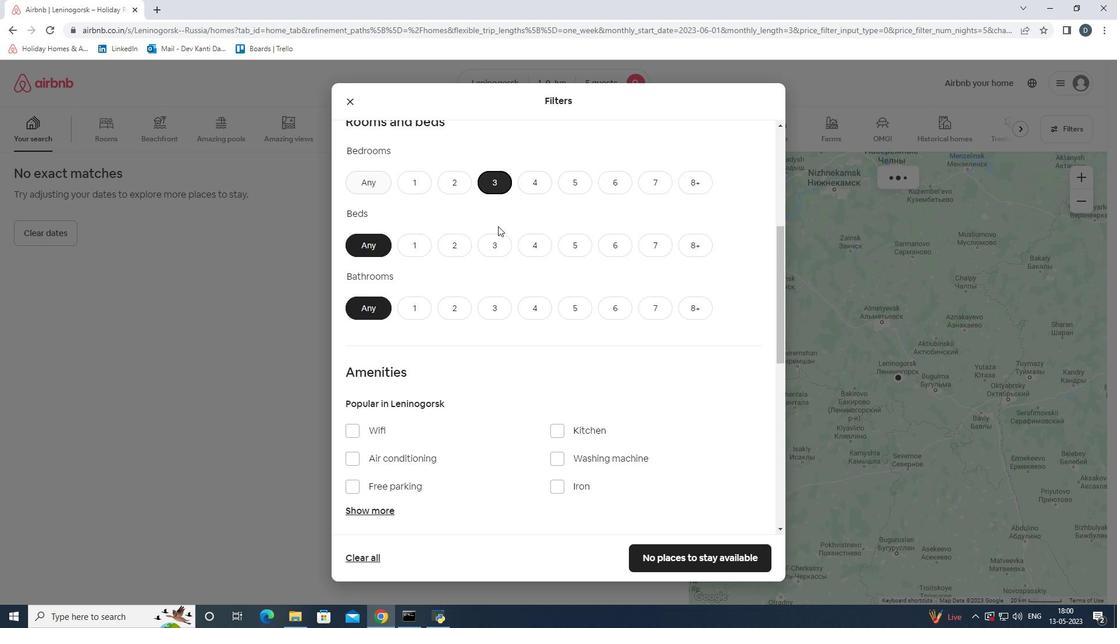 
Action: Mouse pressed left at (498, 236)
Screenshot: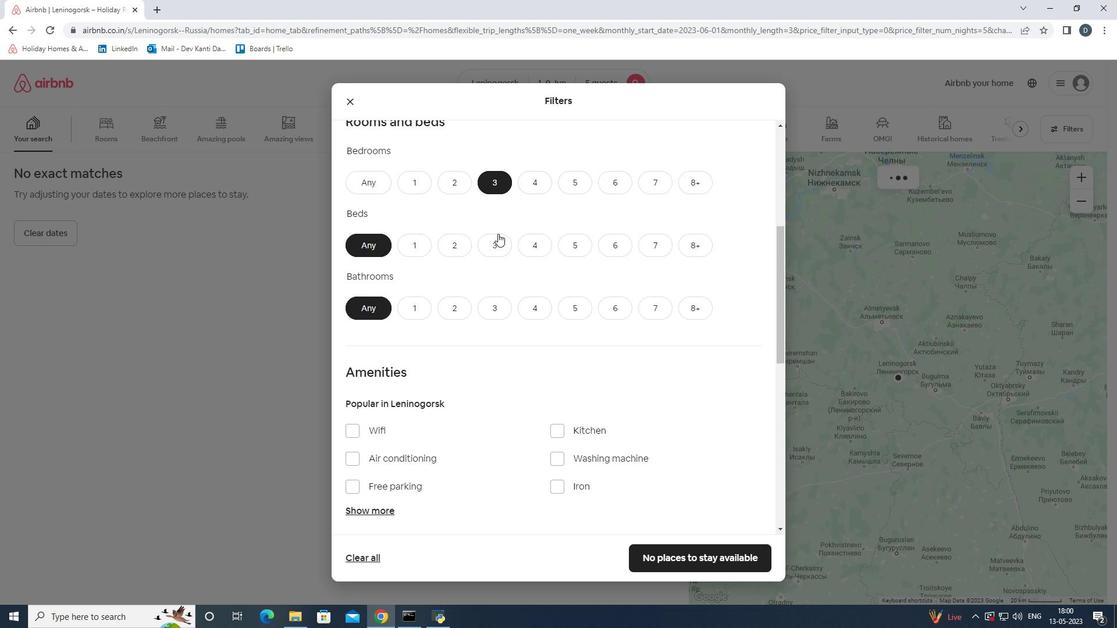 
Action: Mouse moved to (499, 304)
Screenshot: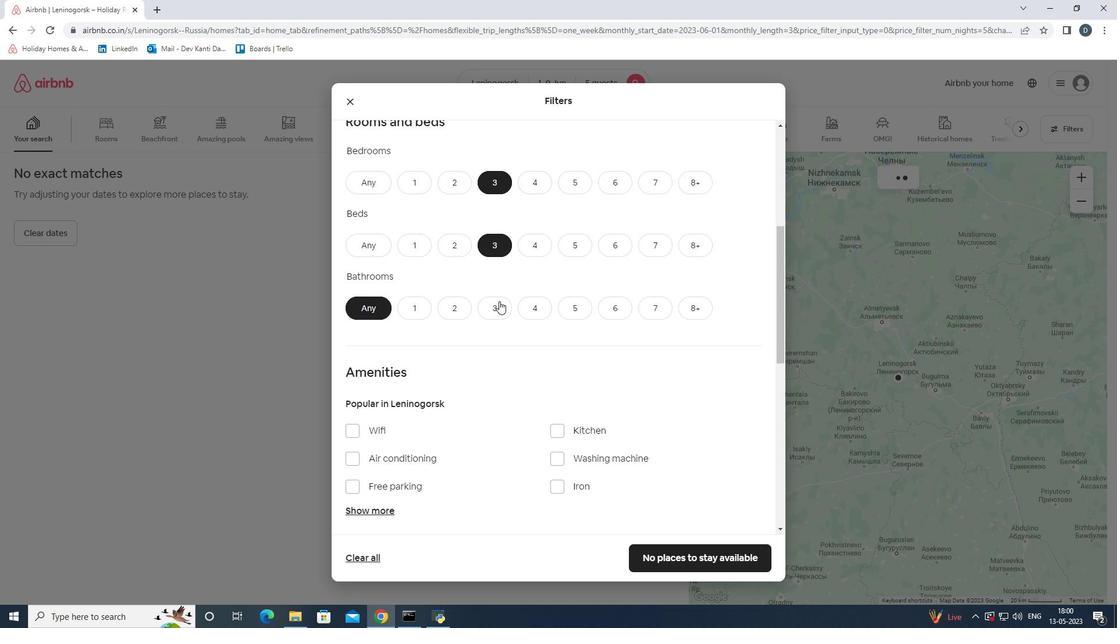 
Action: Mouse pressed left at (499, 304)
Screenshot: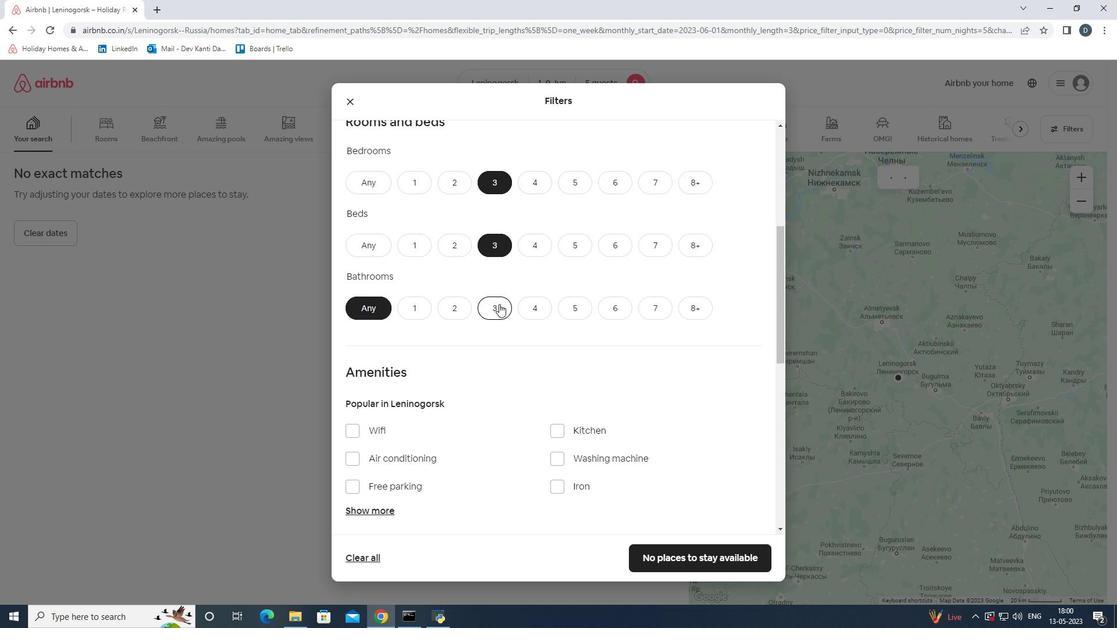 
Action: Mouse scrolled (499, 303) with delta (0, 0)
Screenshot: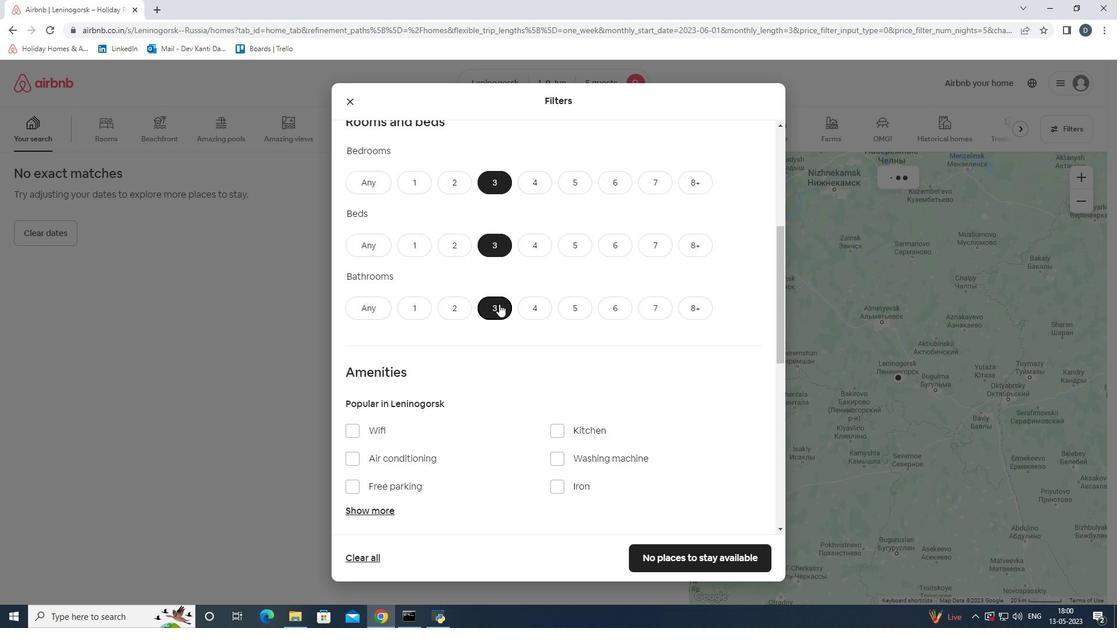 
Action: Mouse scrolled (499, 303) with delta (0, 0)
Screenshot: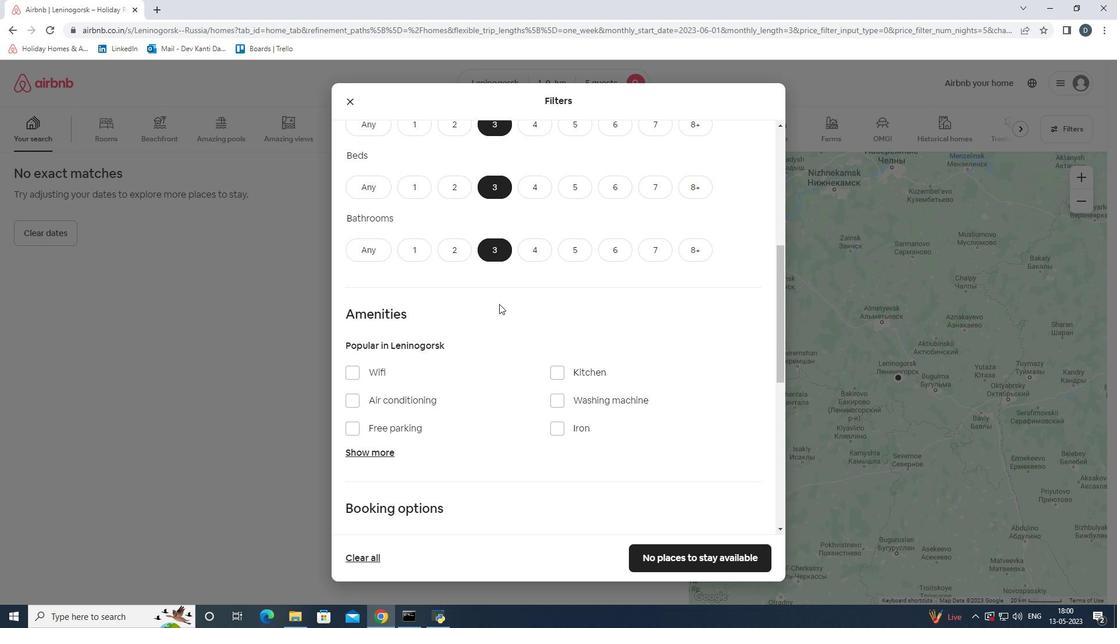 
Action: Mouse moved to (502, 301)
Screenshot: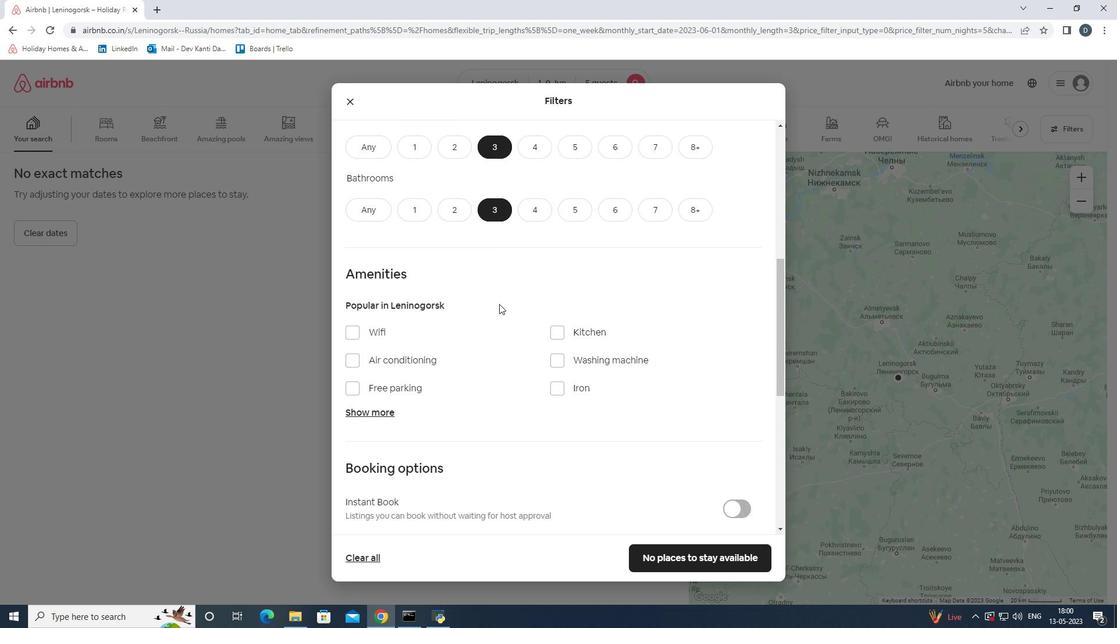 
Action: Mouse scrolled (502, 300) with delta (0, 0)
Screenshot: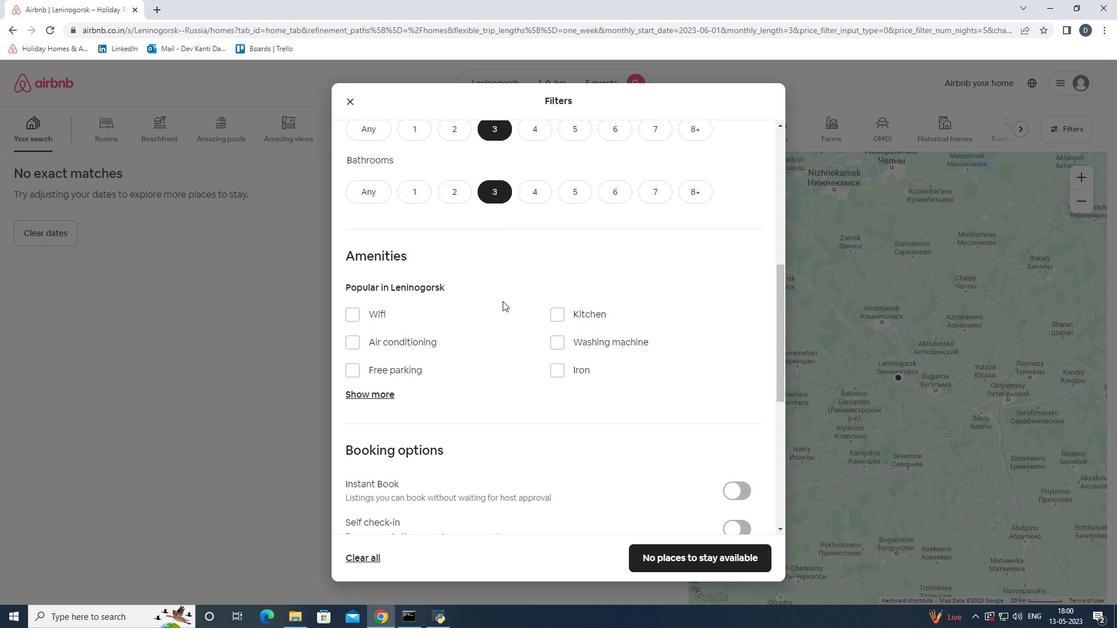 
Action: Mouse moved to (491, 284)
Screenshot: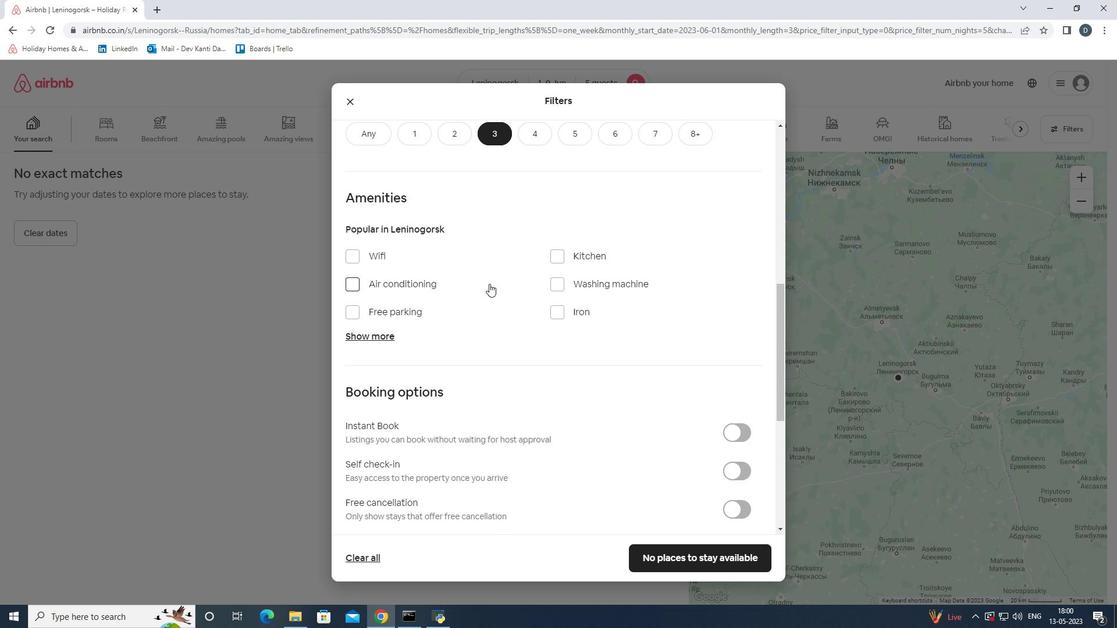 
Action: Mouse scrolled (491, 283) with delta (0, 0)
Screenshot: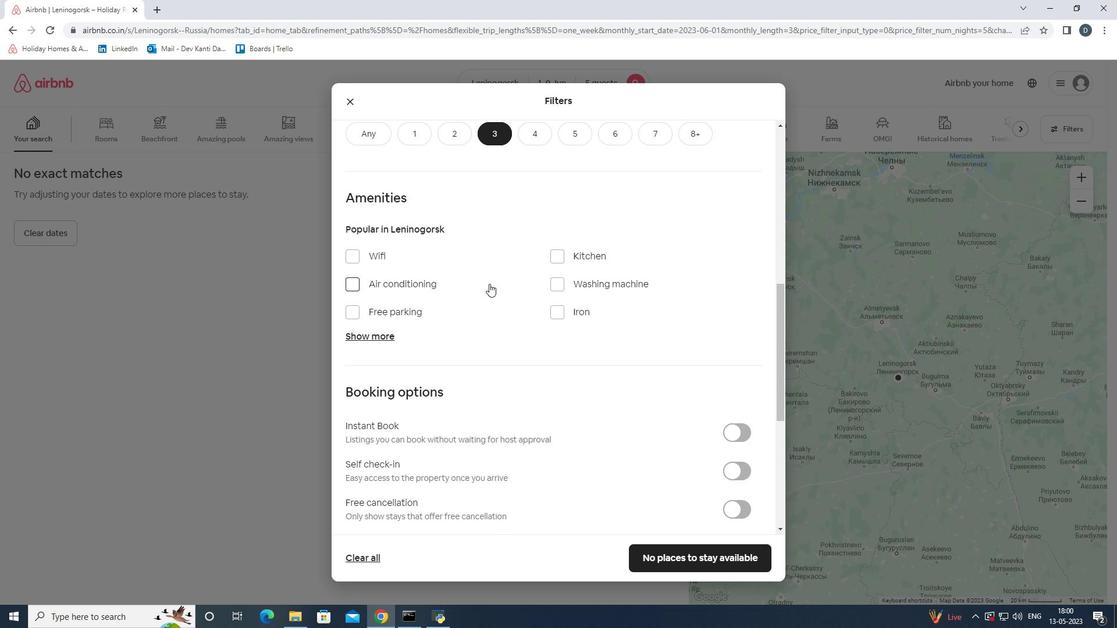 
Action: Mouse moved to (520, 284)
Screenshot: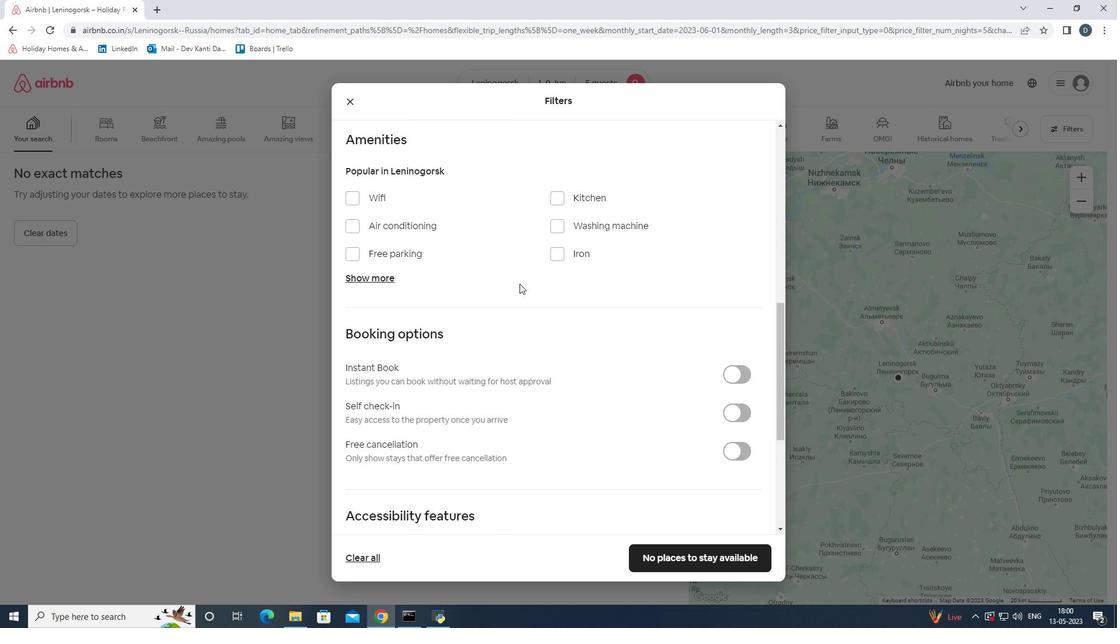 
Action: Mouse scrolled (520, 283) with delta (0, 0)
Screenshot: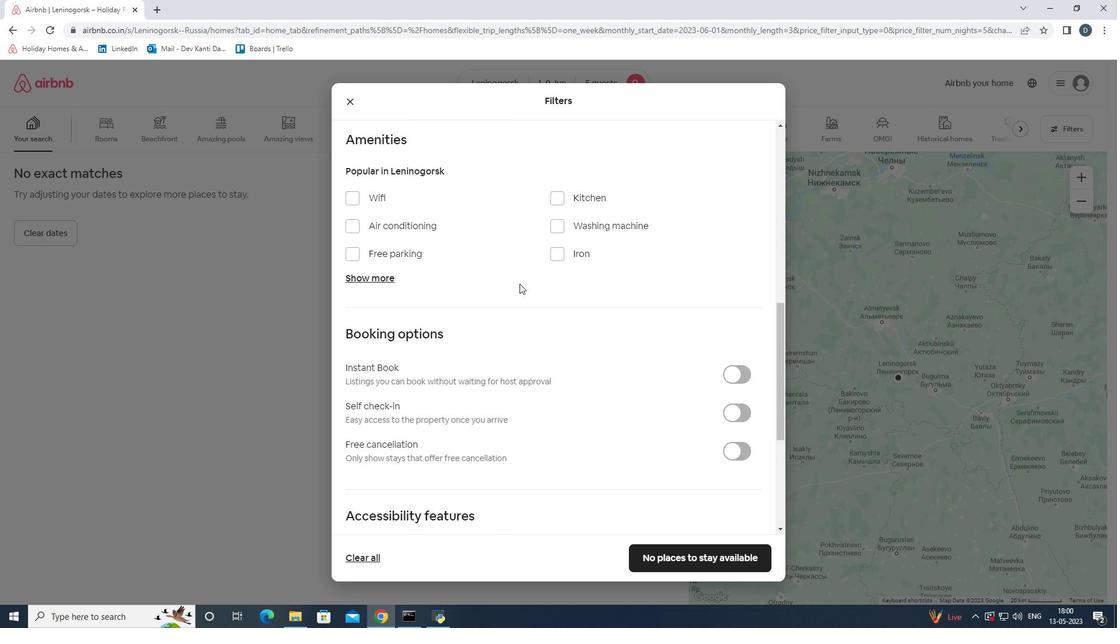 
Action: Mouse moved to (521, 284)
Screenshot: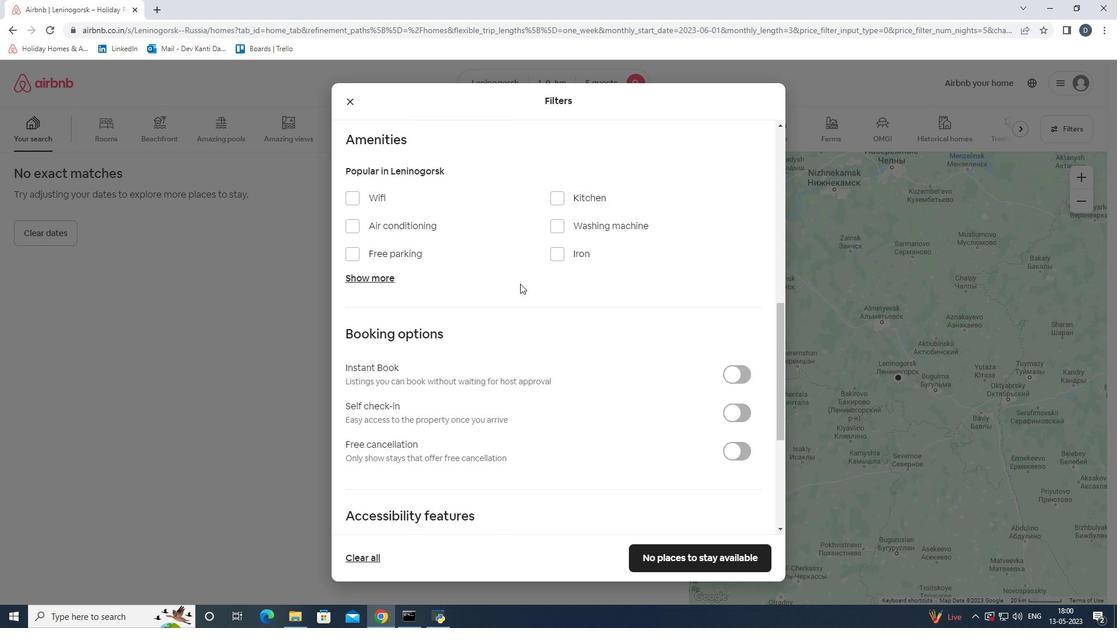 
Action: Mouse scrolled (521, 283) with delta (0, 0)
Screenshot: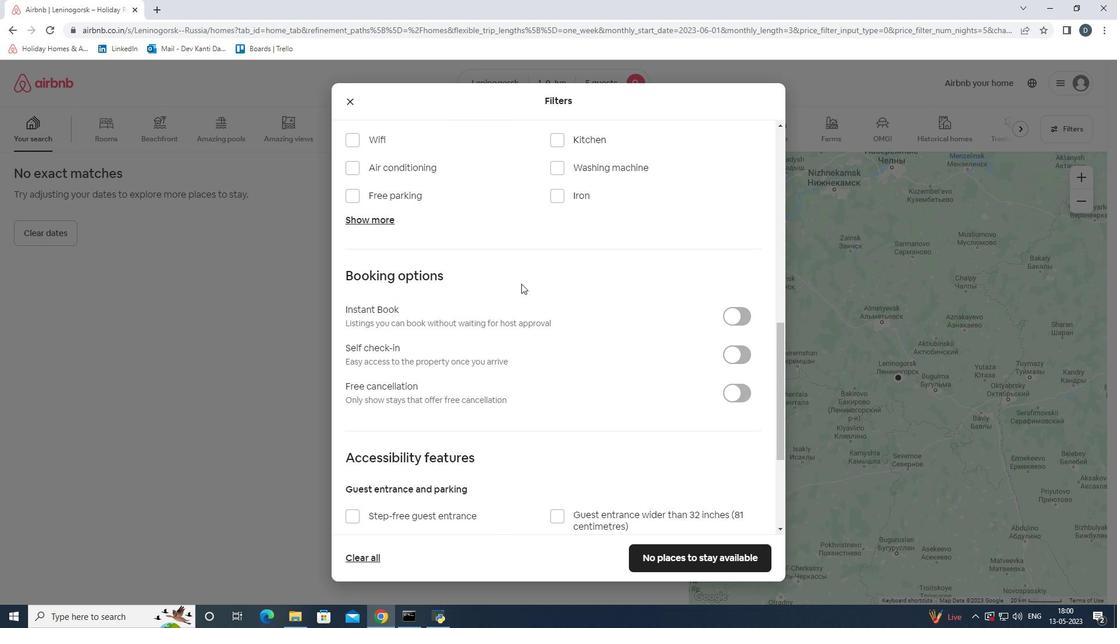 
Action: Mouse scrolled (521, 283) with delta (0, 0)
Screenshot: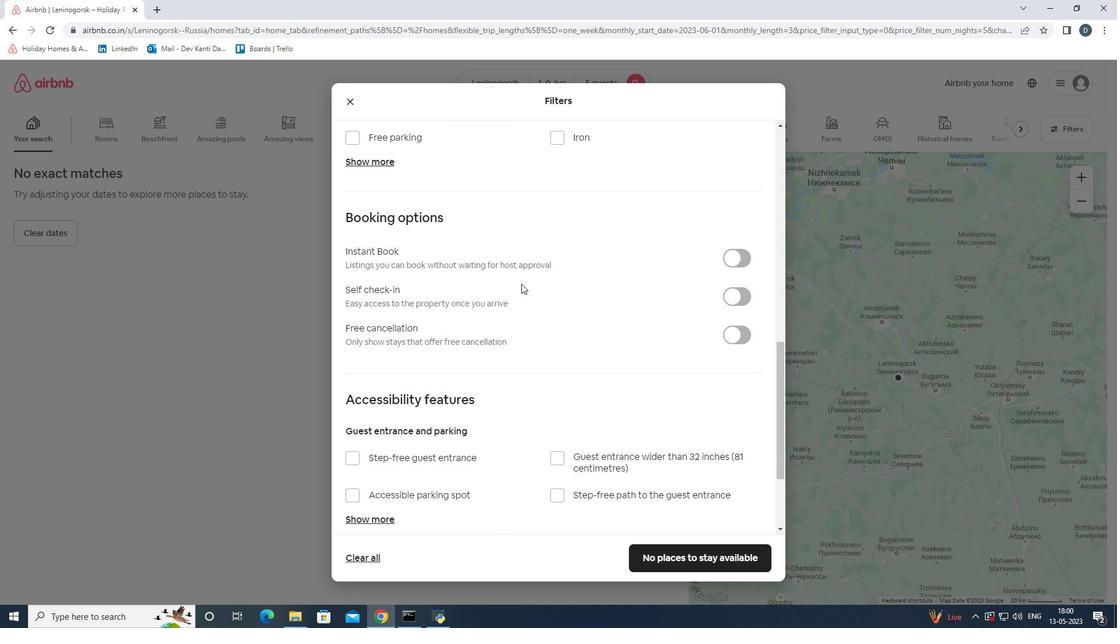 
Action: Mouse moved to (729, 242)
Screenshot: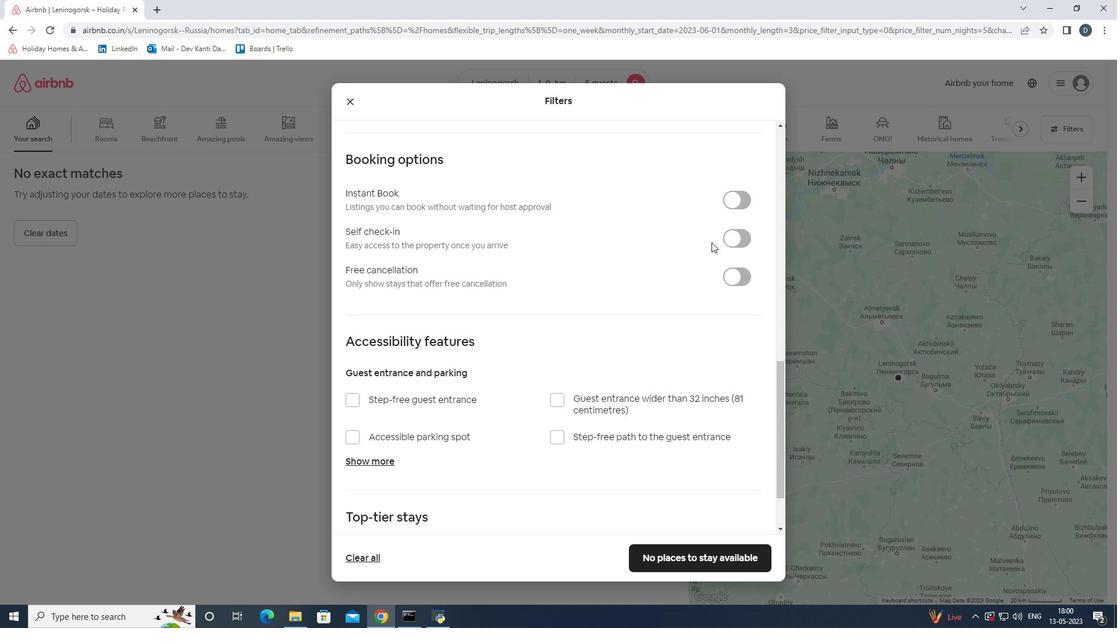 
Action: Mouse pressed left at (729, 242)
Screenshot: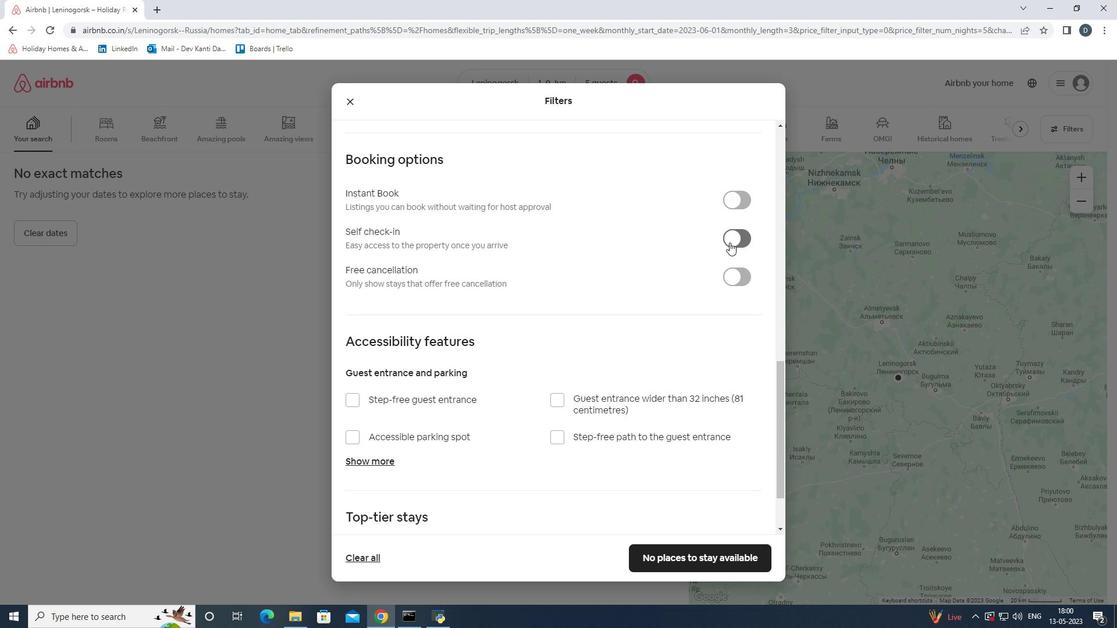 
Action: Mouse moved to (584, 262)
Screenshot: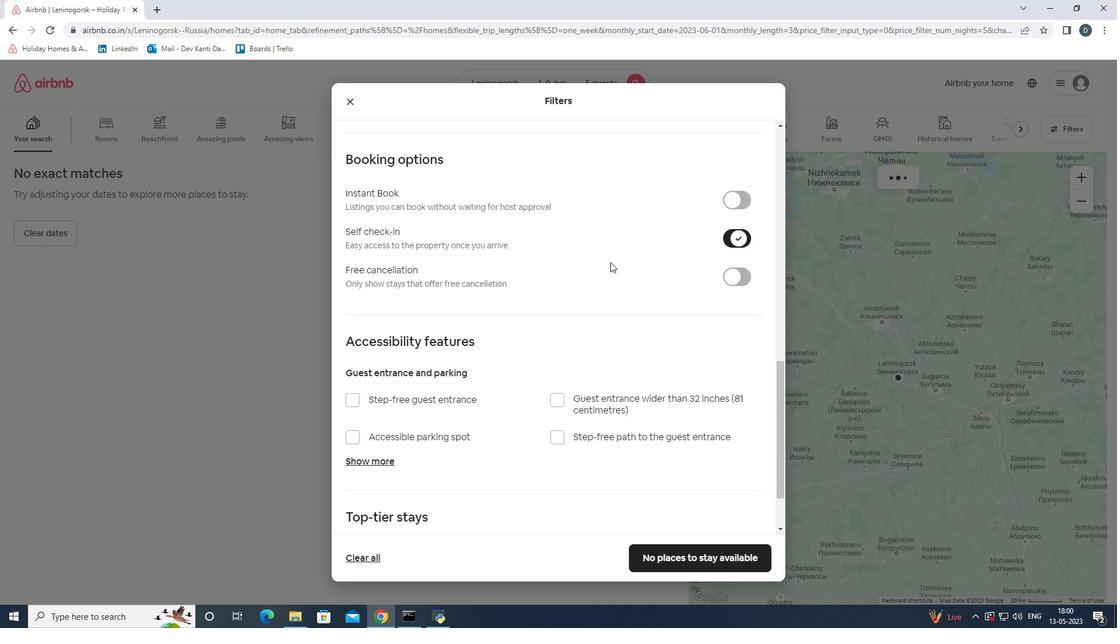 
Action: Mouse scrolled (584, 261) with delta (0, 0)
Screenshot: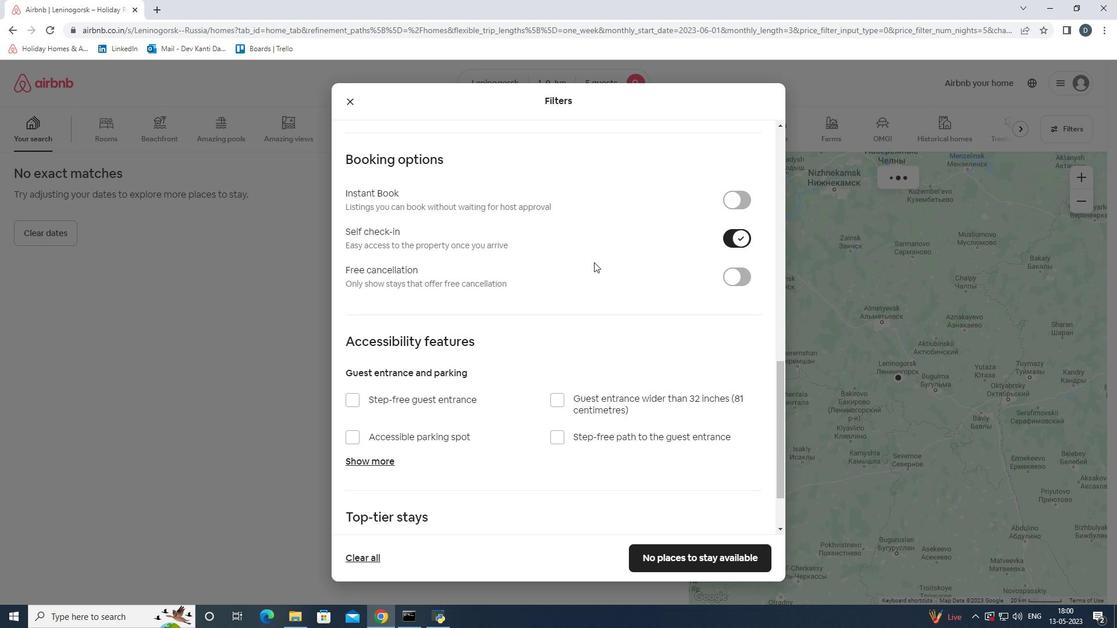 
Action: Mouse scrolled (584, 261) with delta (0, 0)
Screenshot: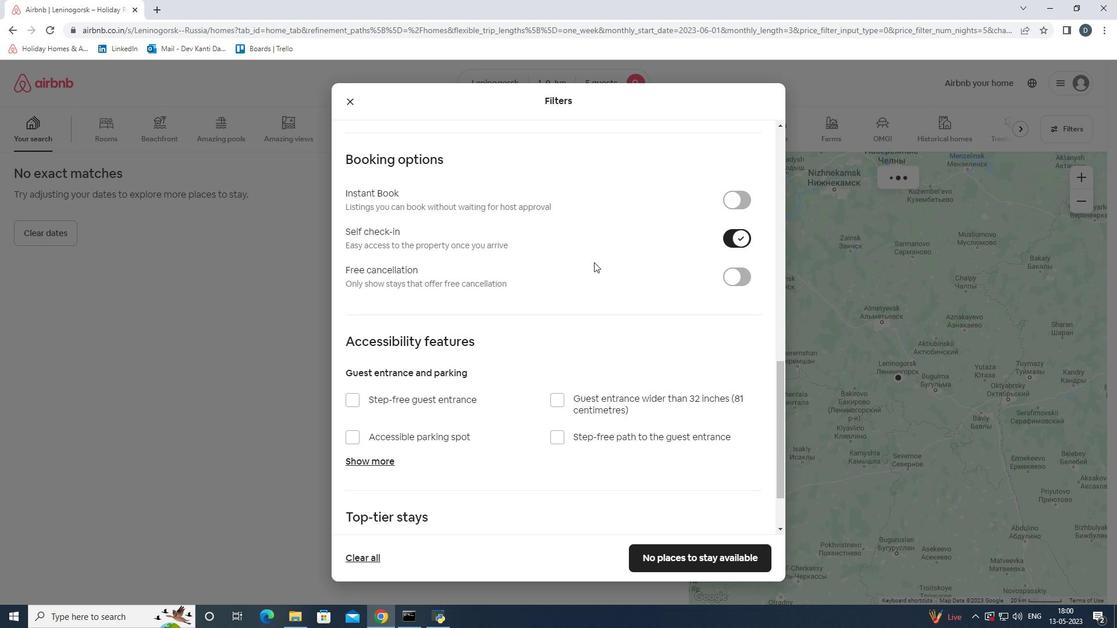 
Action: Mouse moved to (579, 263)
Screenshot: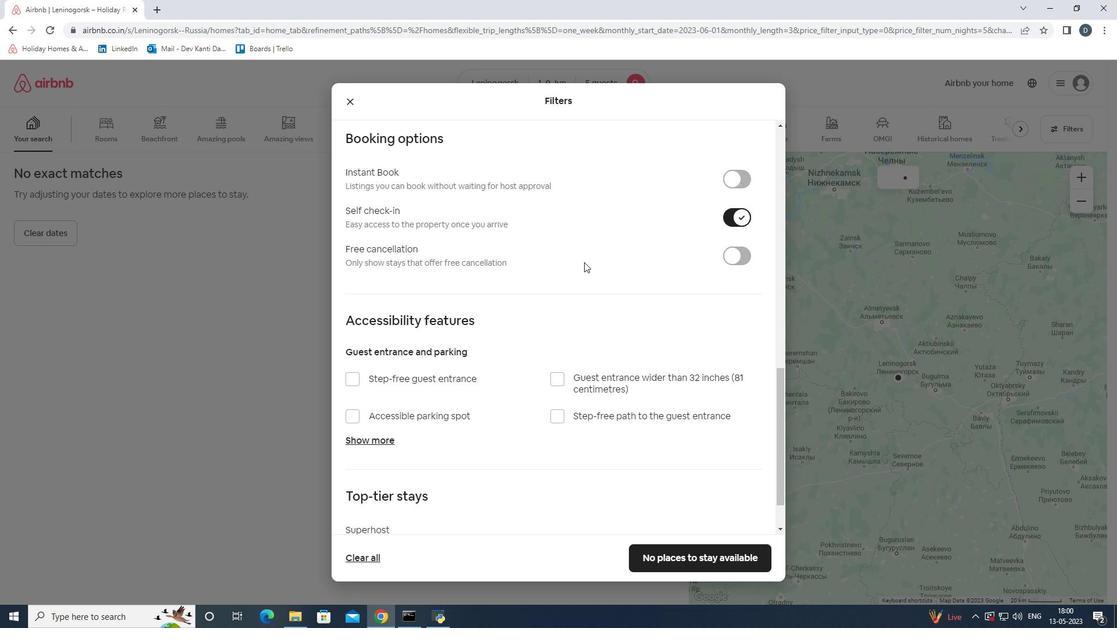 
Action: Mouse scrolled (579, 263) with delta (0, 0)
Screenshot: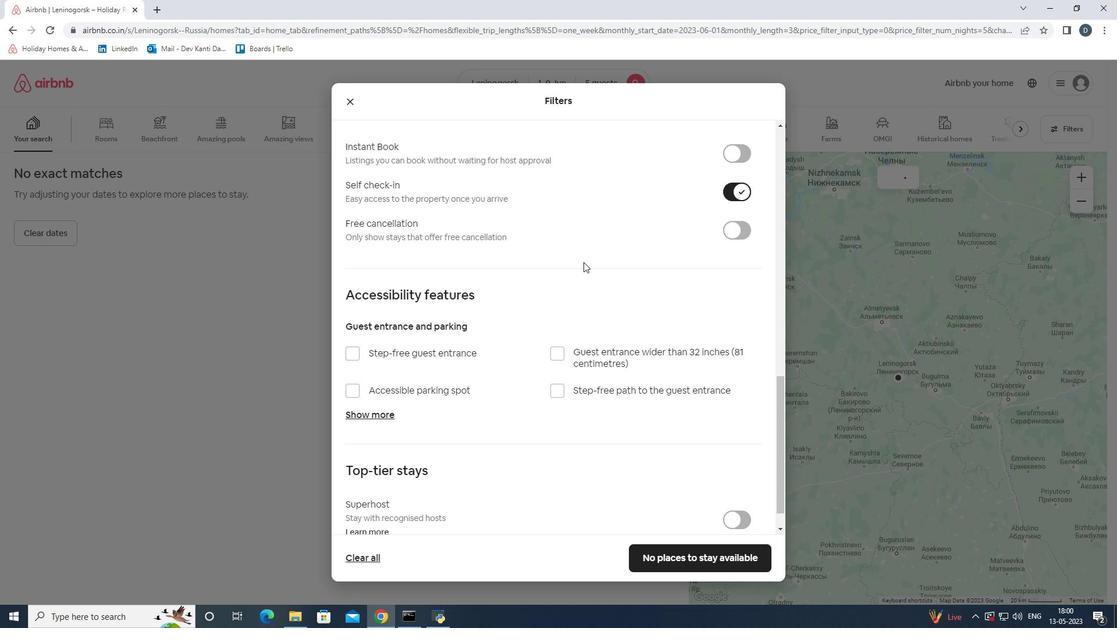 
Action: Mouse scrolled (579, 263) with delta (0, 0)
Screenshot: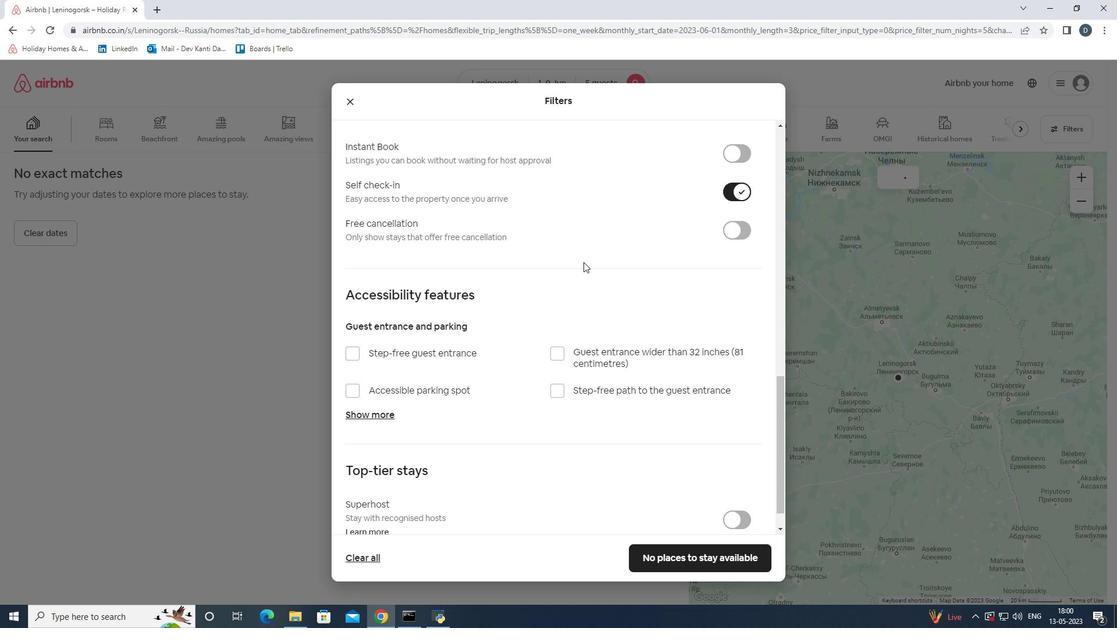 
Action: Mouse moved to (578, 264)
Screenshot: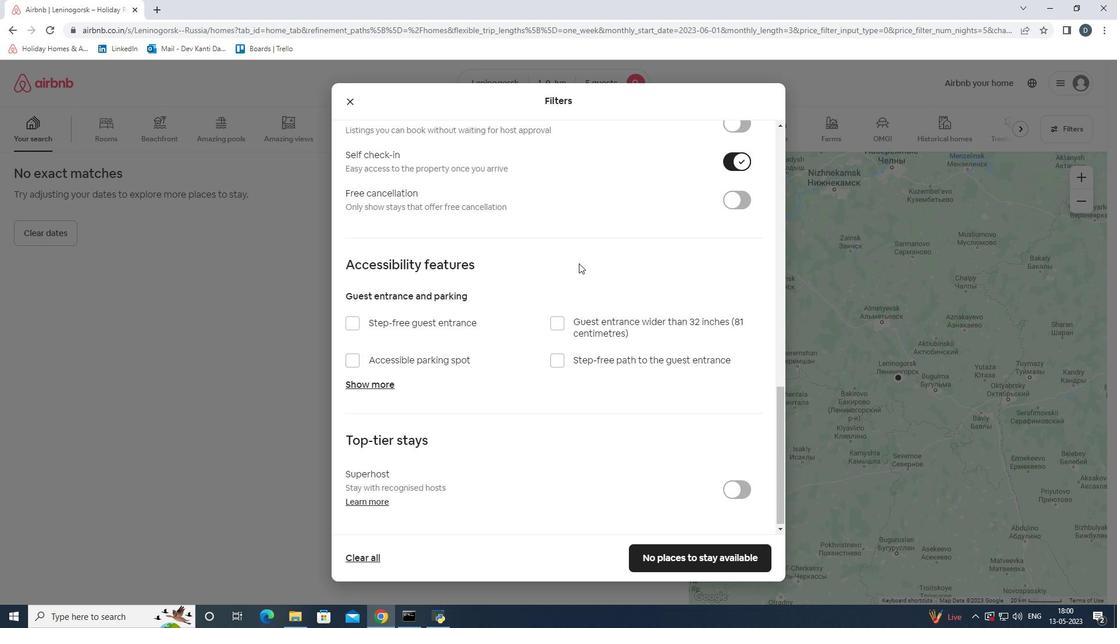 
Action: Mouse scrolled (578, 263) with delta (0, 0)
Screenshot: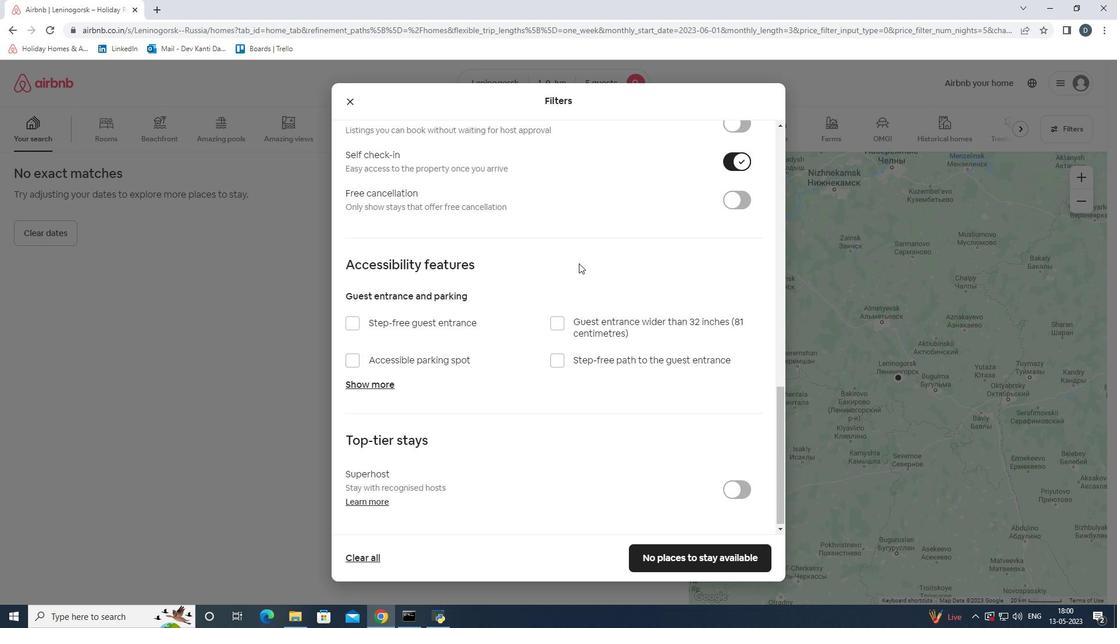 
Action: Mouse moved to (688, 554)
Screenshot: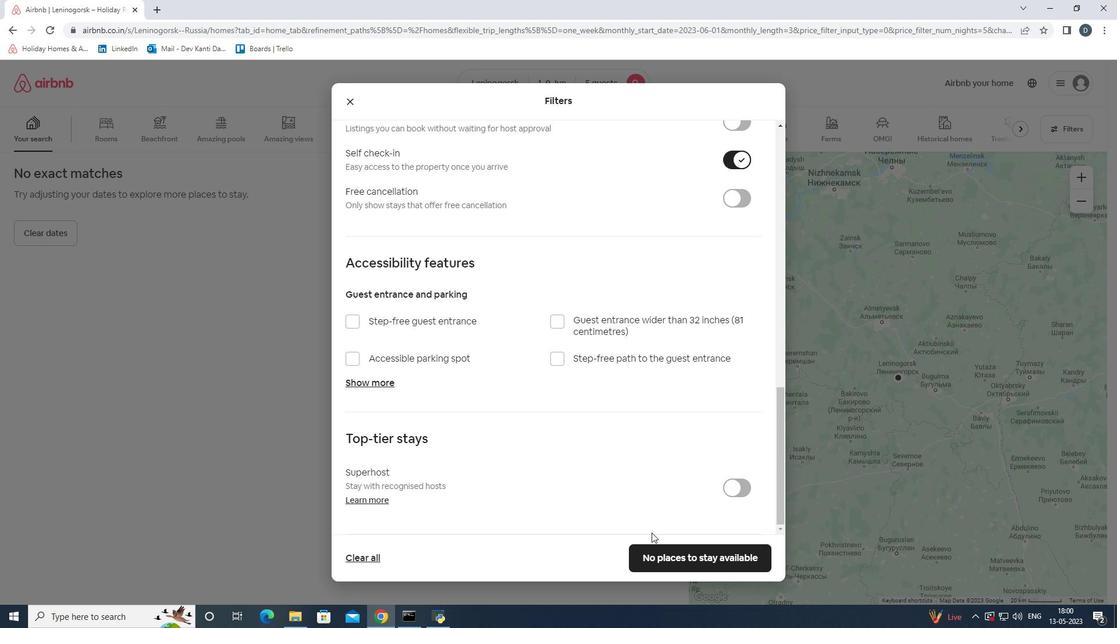 
Action: Mouse pressed left at (688, 554)
Screenshot: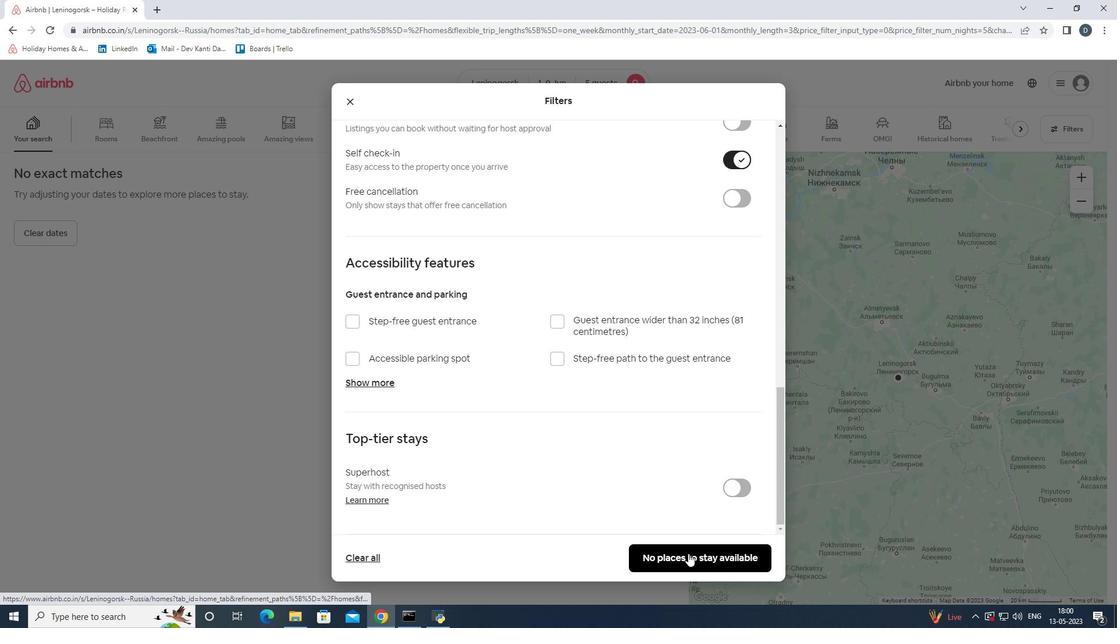 
Action: Mouse moved to (665, 548)
Screenshot: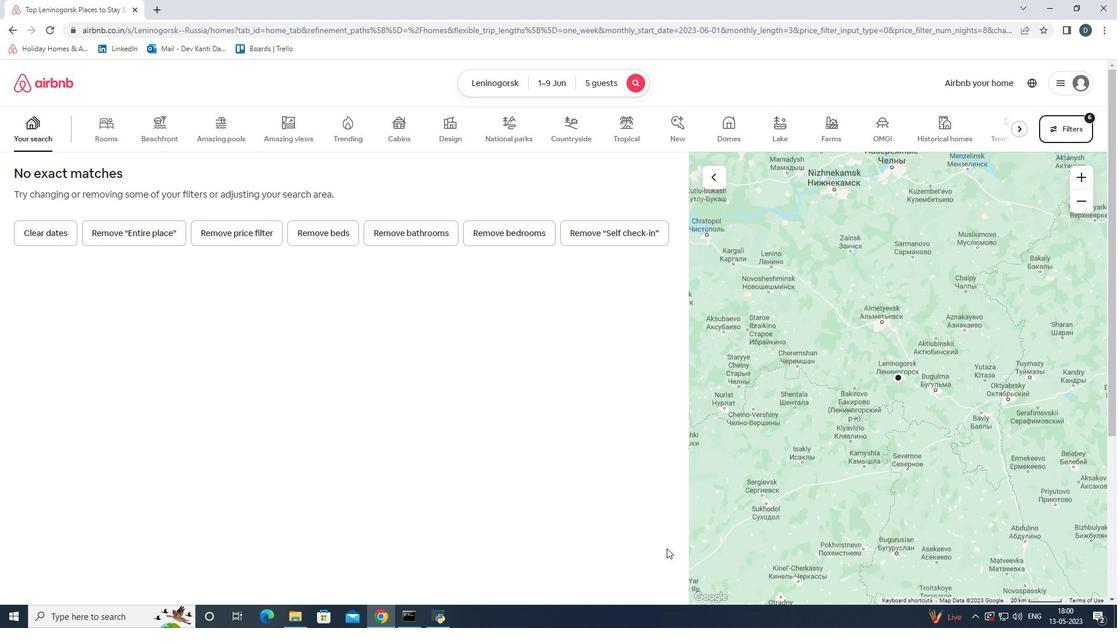 
